Task: Create a due date automation trigger when advanced on, on the wednesday of the week before a card is due add dates starting in less than 1 working days at 11:00 AM.
Action: Mouse moved to (1245, 96)
Screenshot: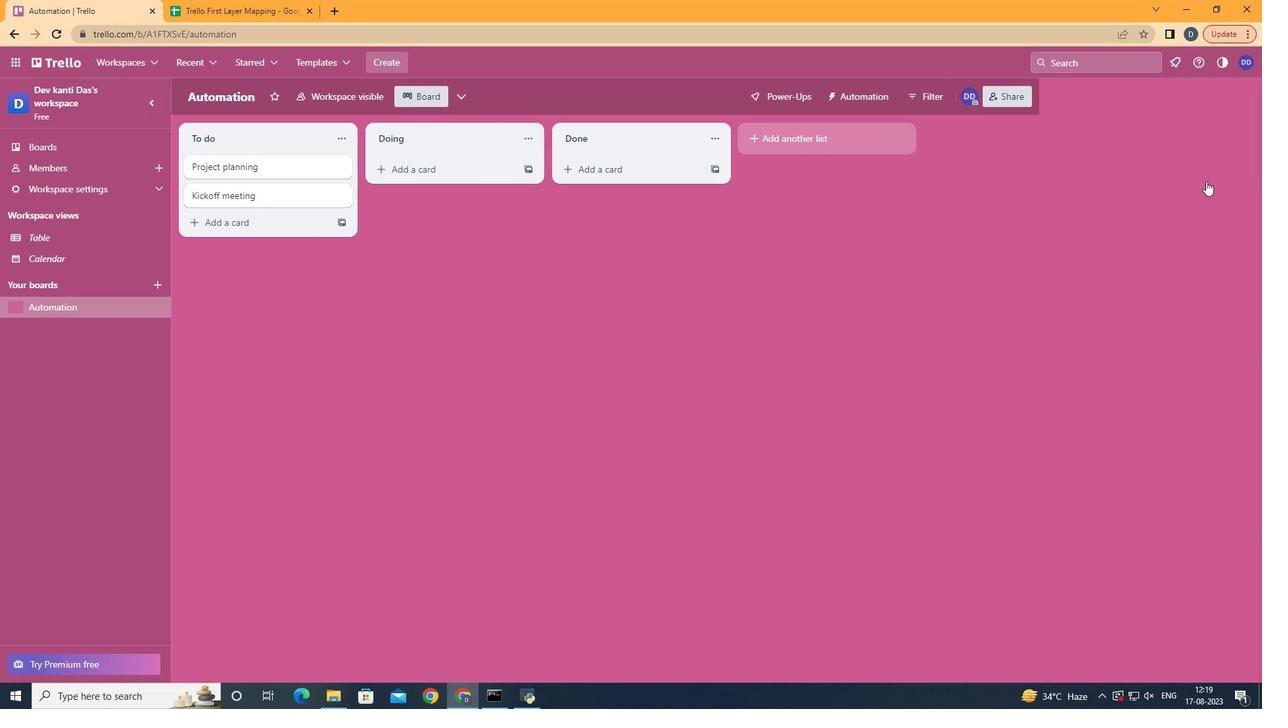 
Action: Mouse pressed left at (1245, 96)
Screenshot: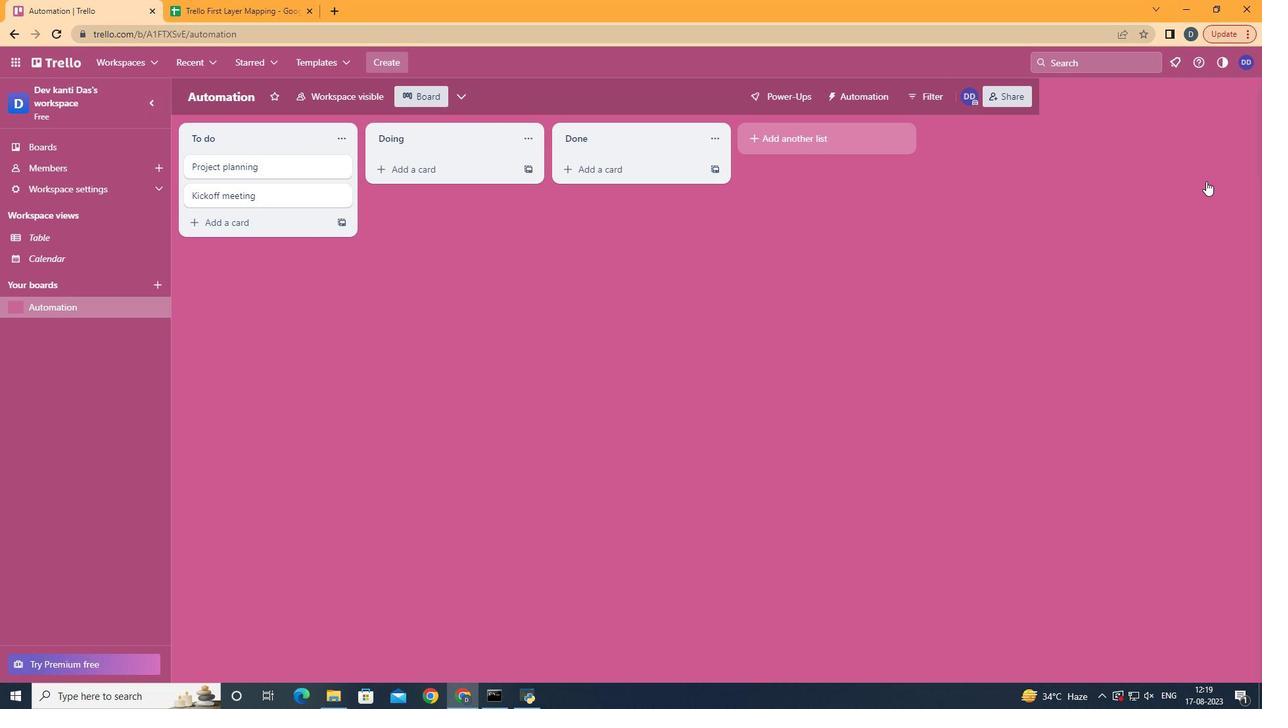 
Action: Mouse moved to (1150, 283)
Screenshot: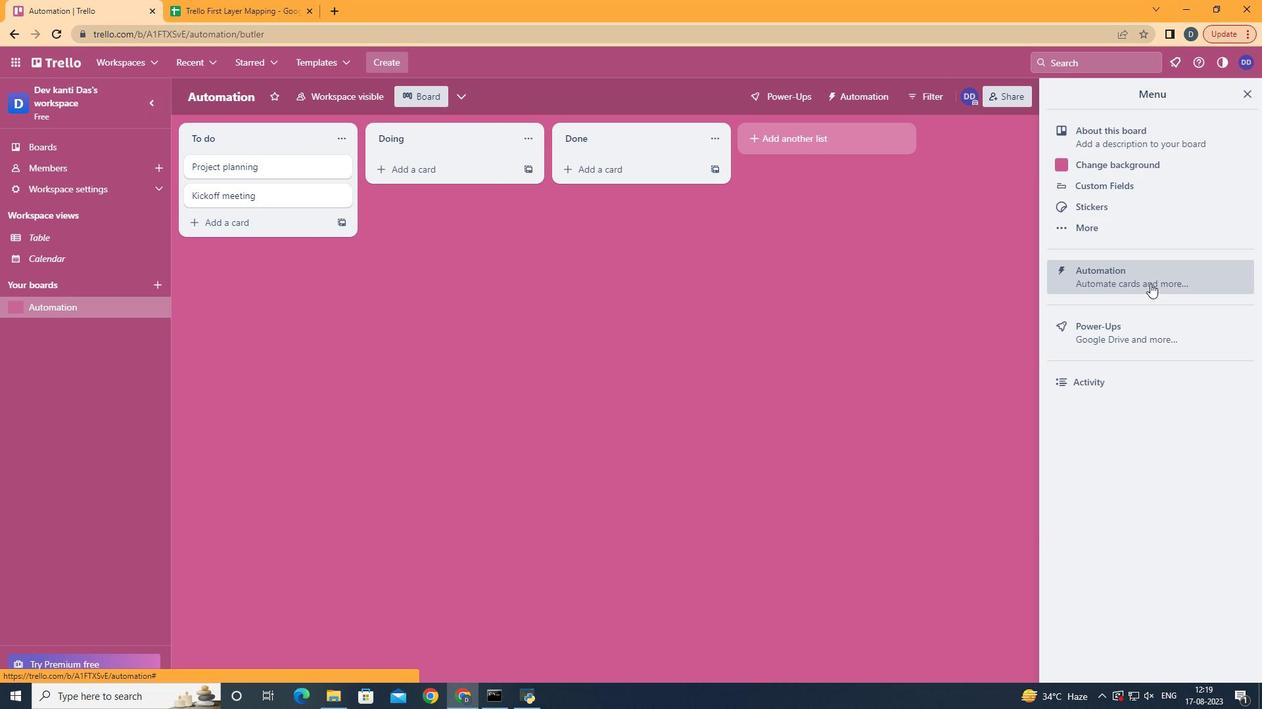 
Action: Mouse pressed left at (1150, 283)
Screenshot: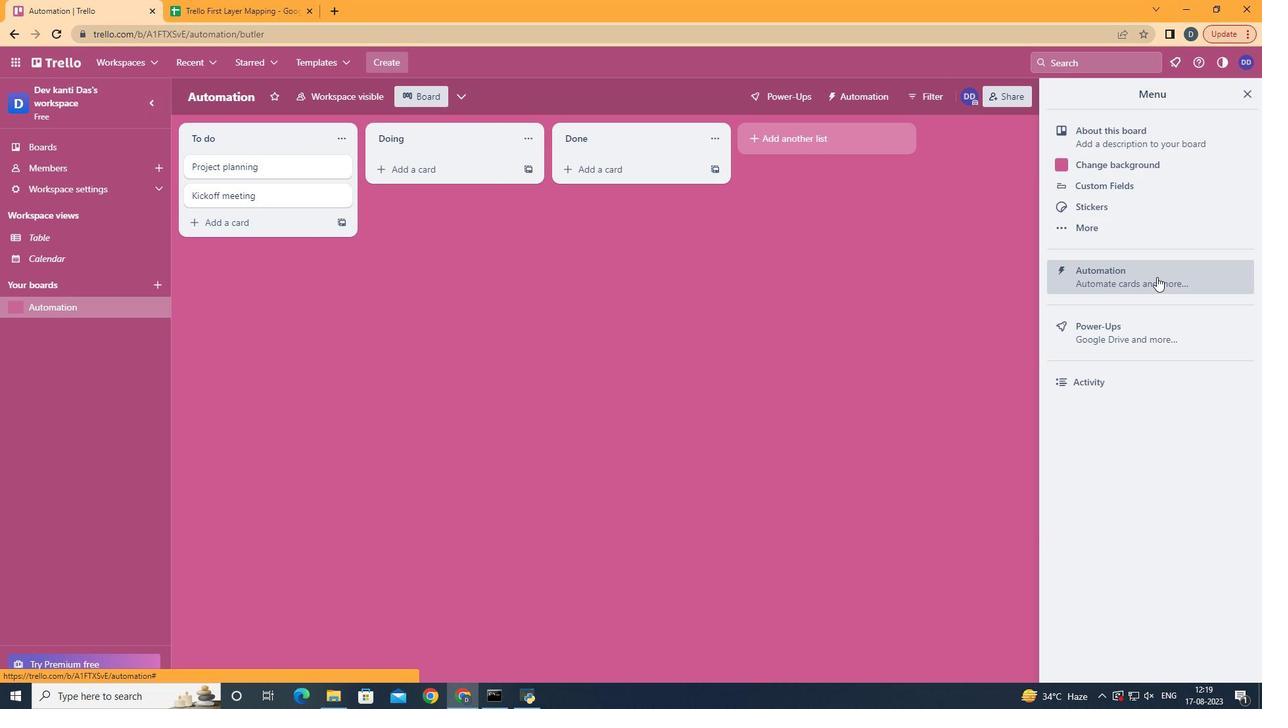 
Action: Mouse moved to (244, 257)
Screenshot: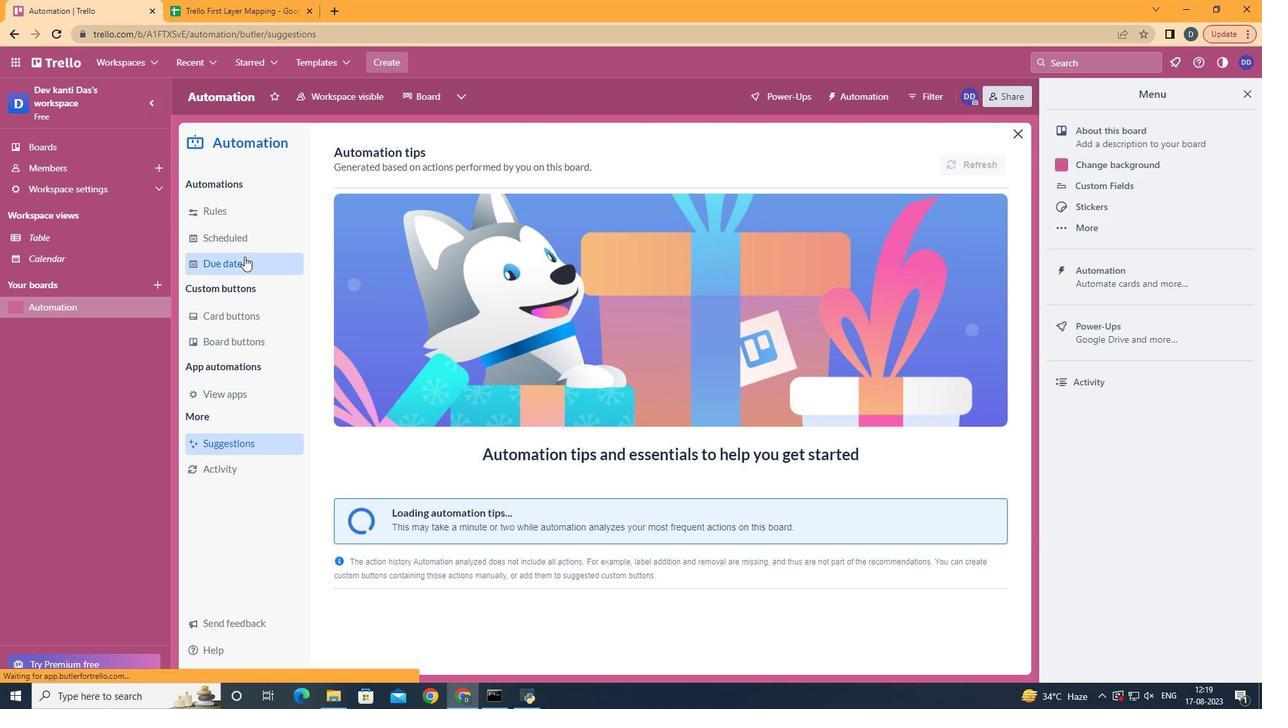 
Action: Mouse pressed left at (244, 257)
Screenshot: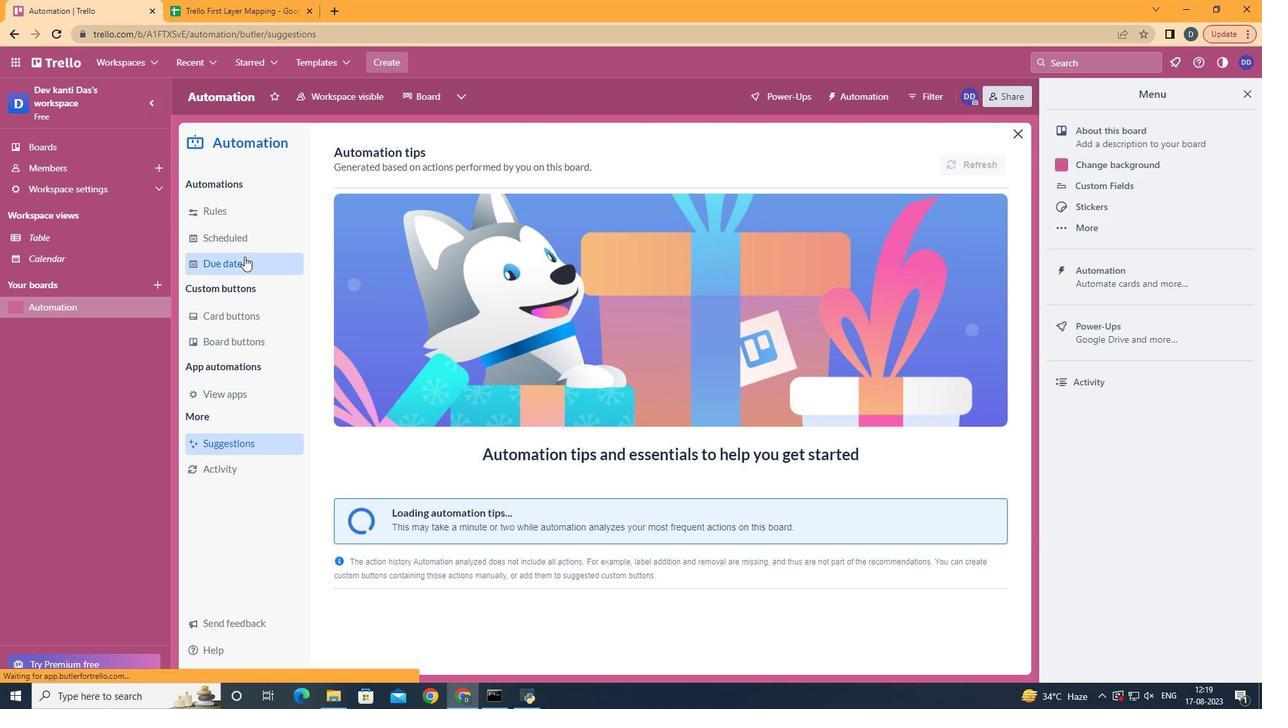 
Action: Mouse moved to (917, 153)
Screenshot: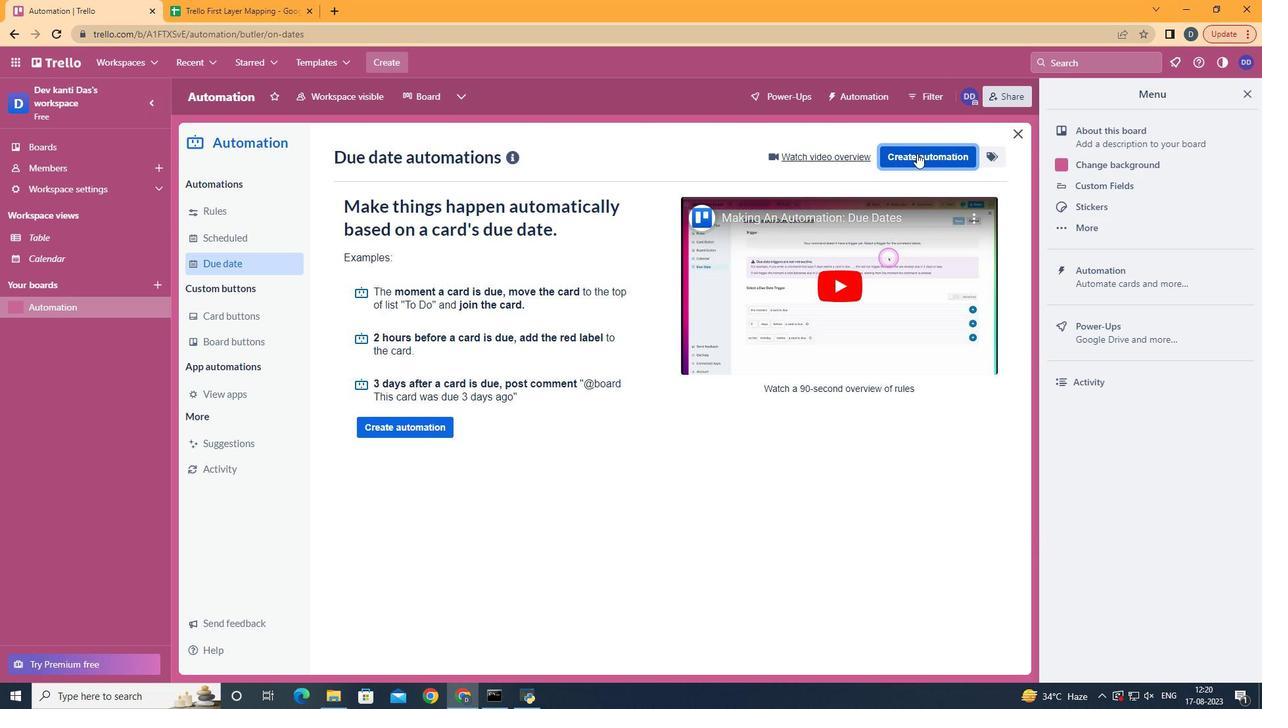 
Action: Mouse pressed left at (917, 153)
Screenshot: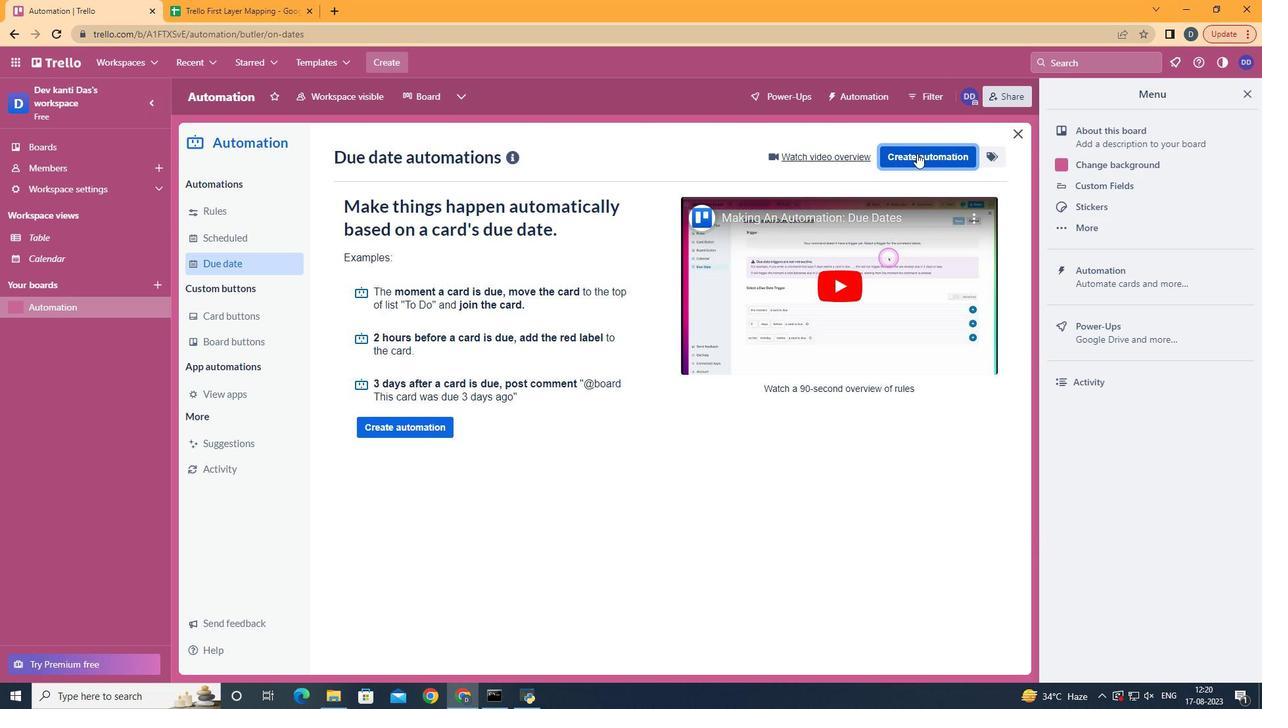
Action: Mouse moved to (716, 285)
Screenshot: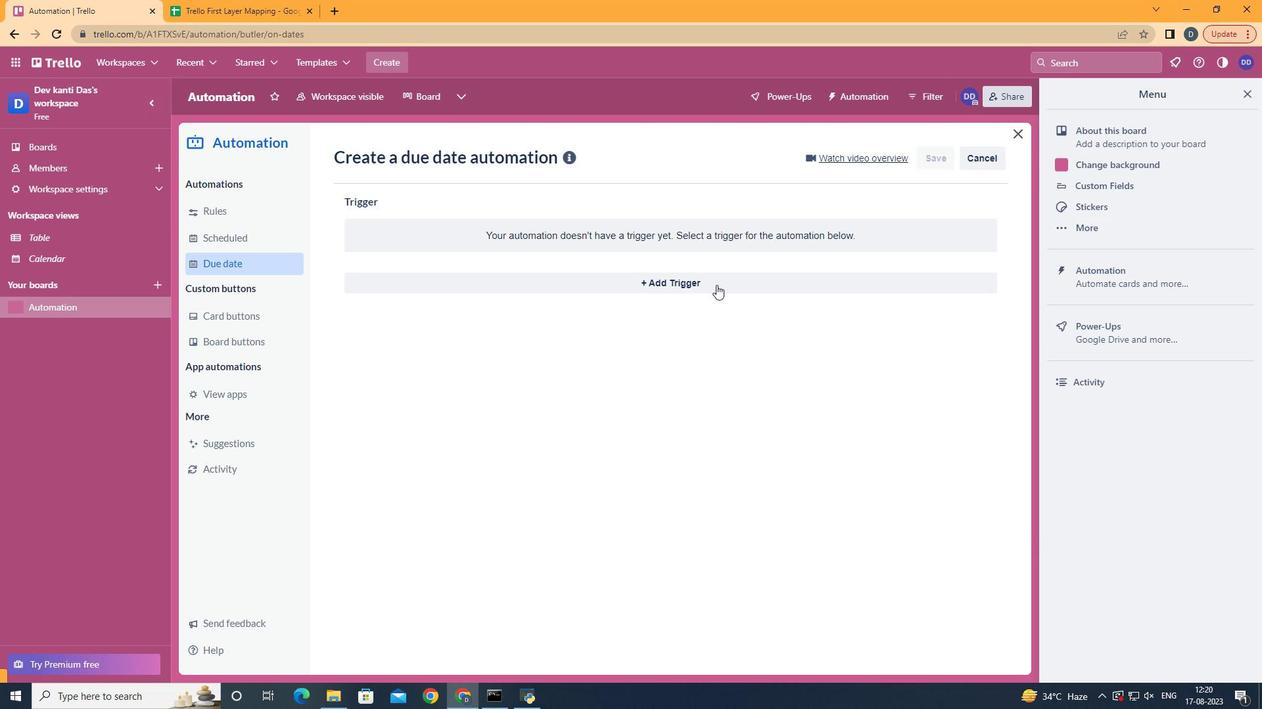 
Action: Mouse pressed left at (716, 285)
Screenshot: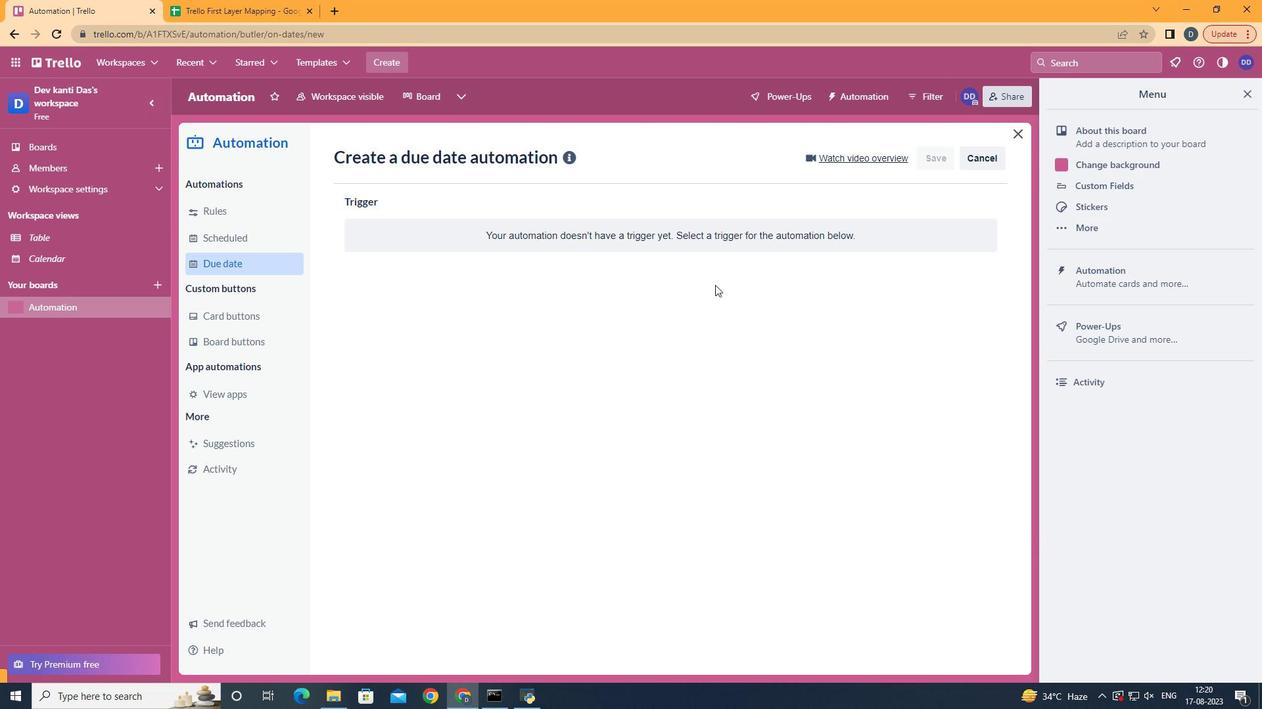 
Action: Mouse moved to (443, 402)
Screenshot: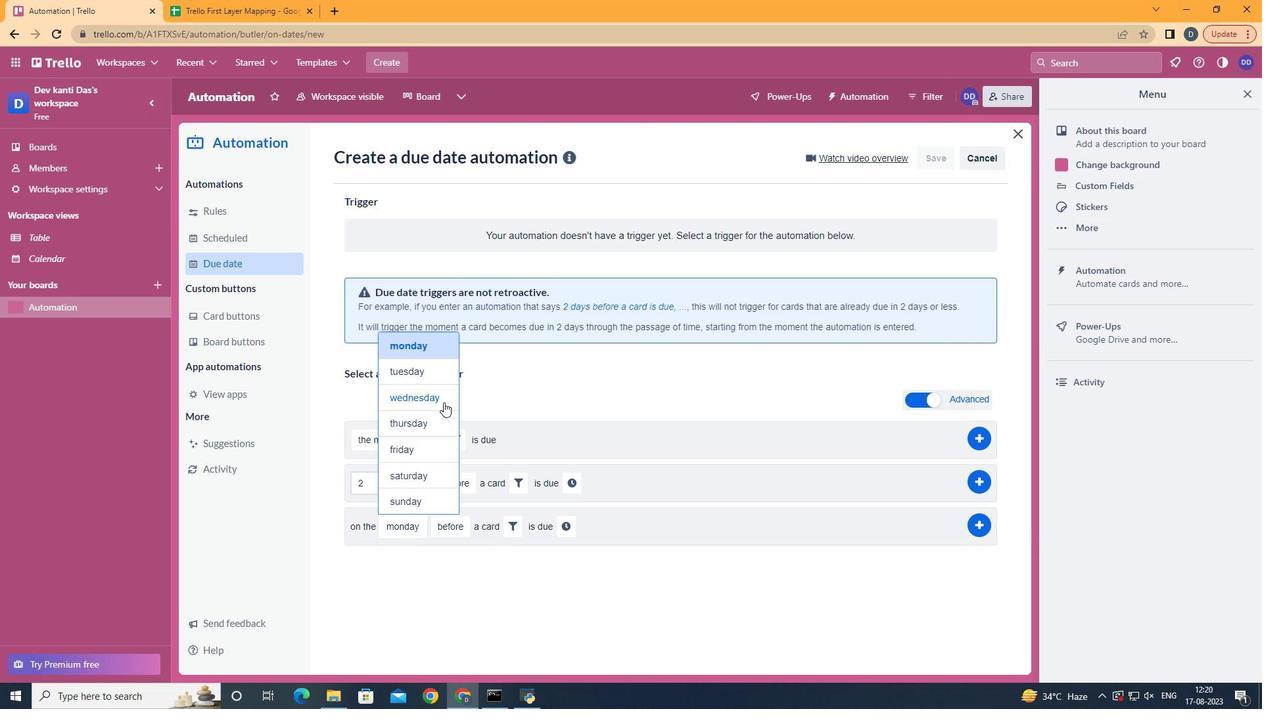
Action: Mouse pressed left at (443, 402)
Screenshot: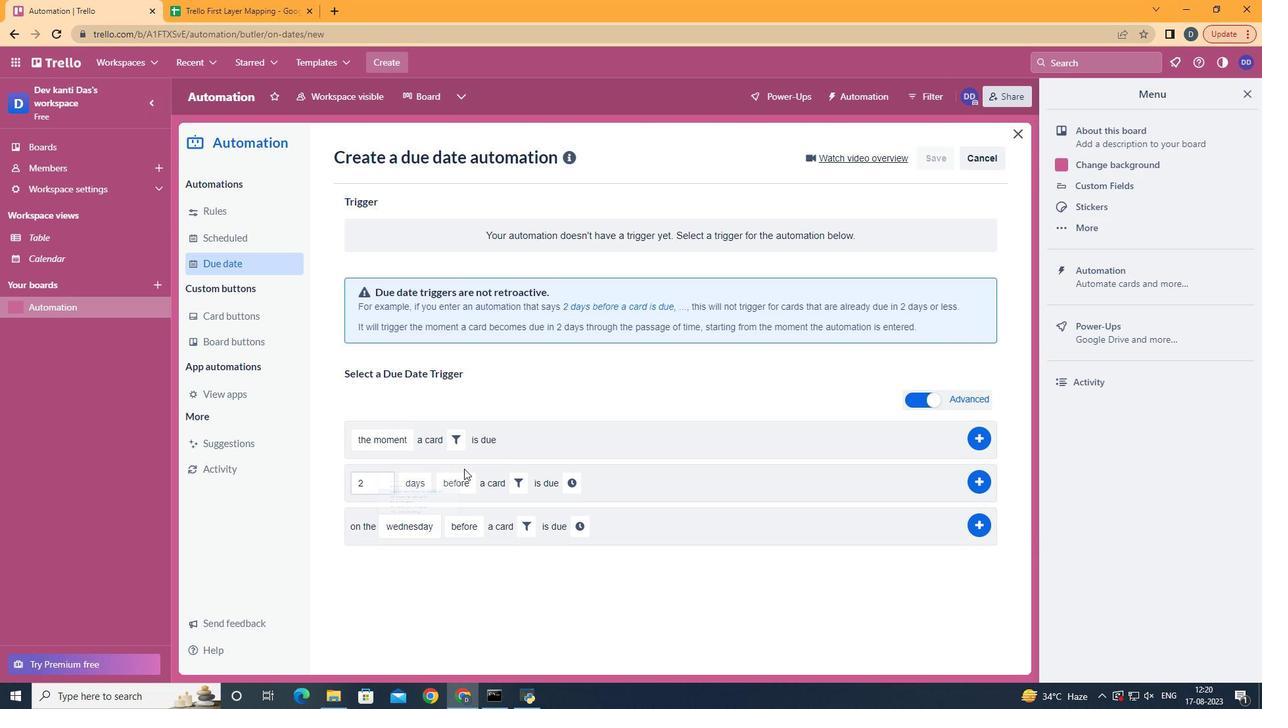 
Action: Mouse moved to (494, 632)
Screenshot: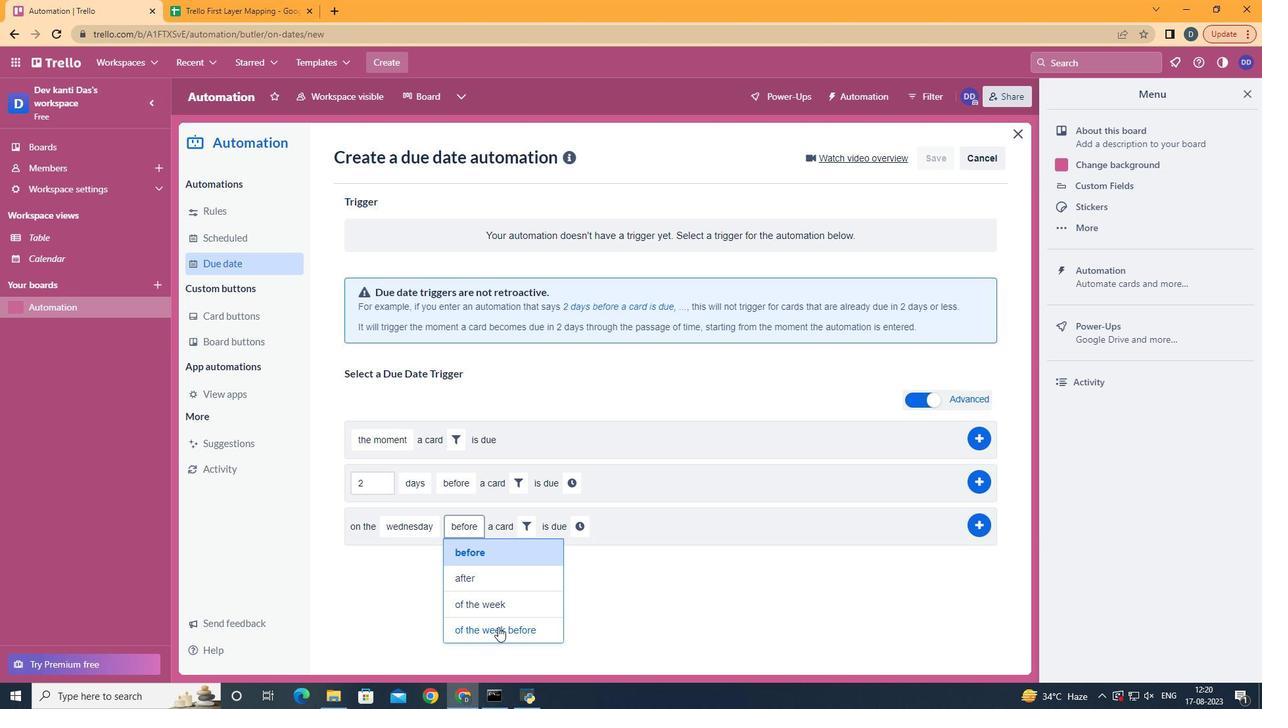 
Action: Mouse pressed left at (494, 632)
Screenshot: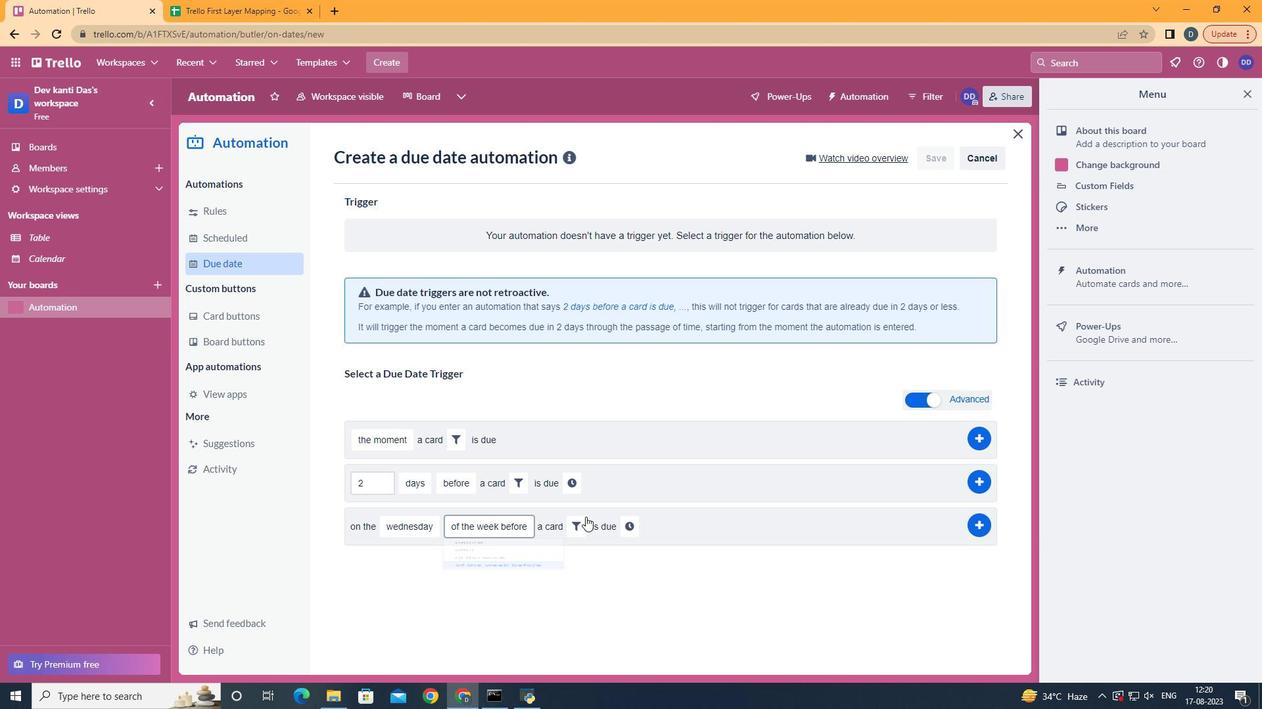 
Action: Mouse moved to (585, 514)
Screenshot: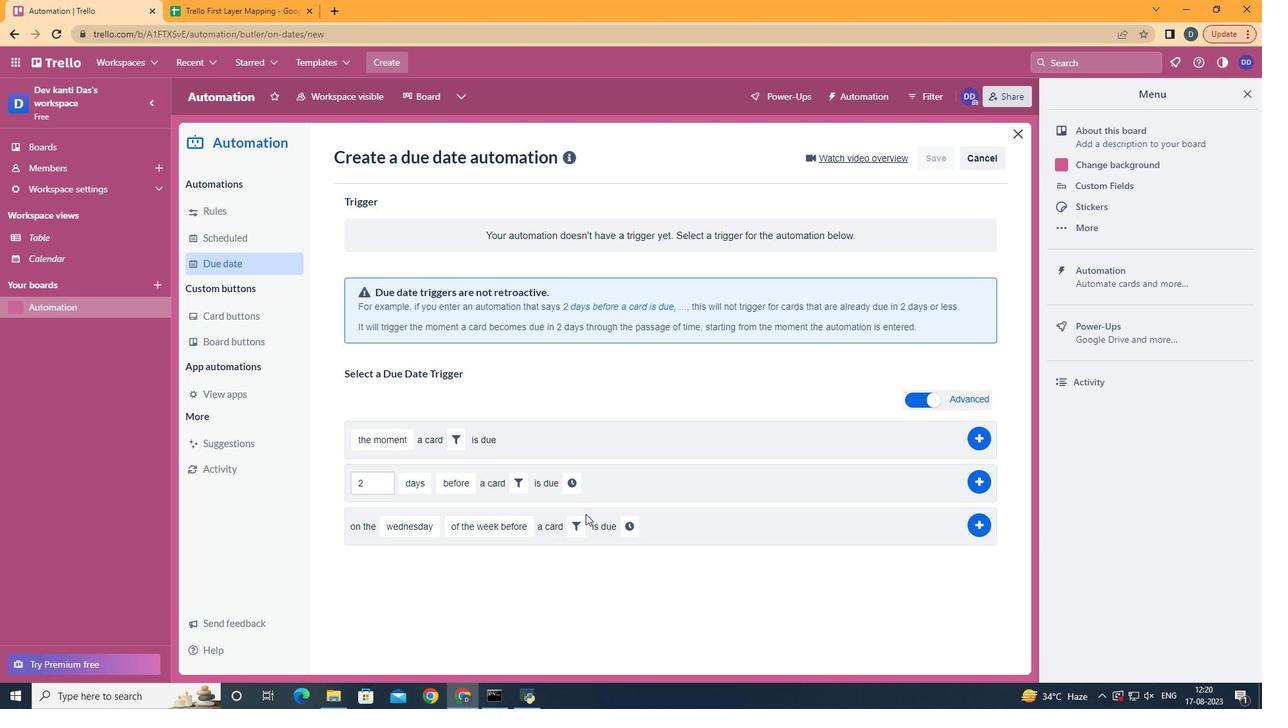 
Action: Mouse pressed left at (585, 514)
Screenshot: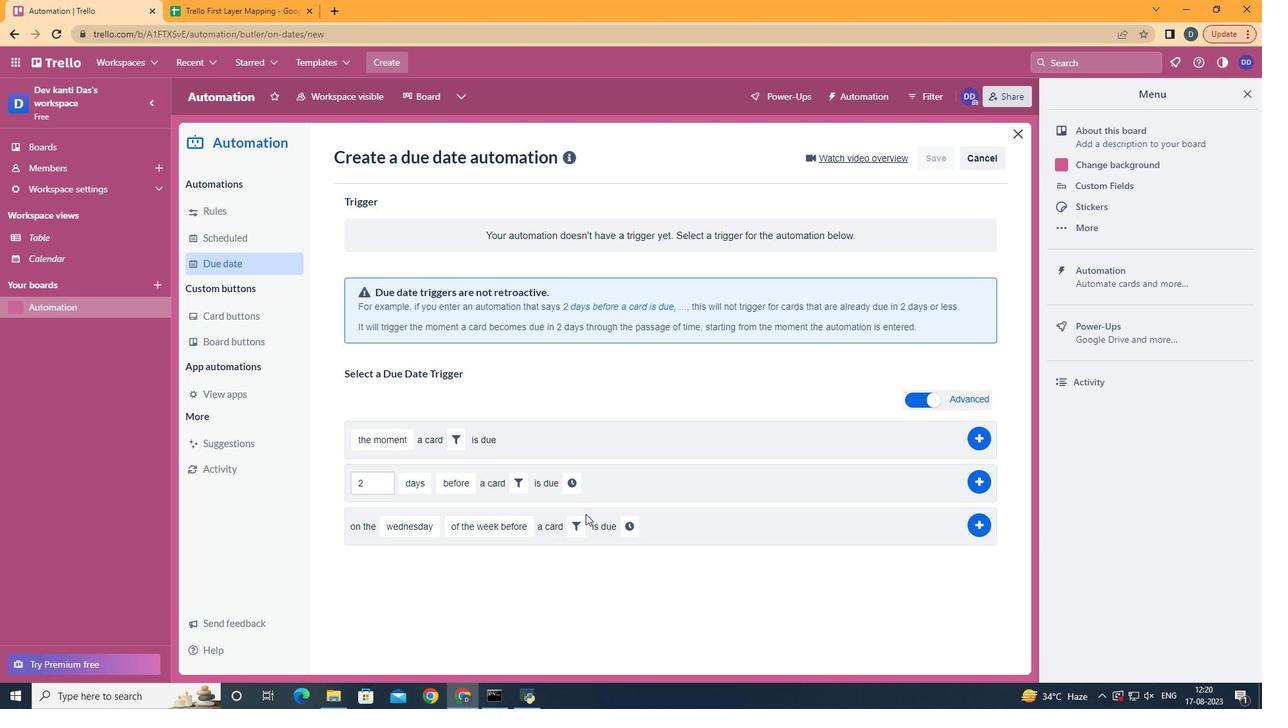 
Action: Mouse pressed left at (585, 514)
Screenshot: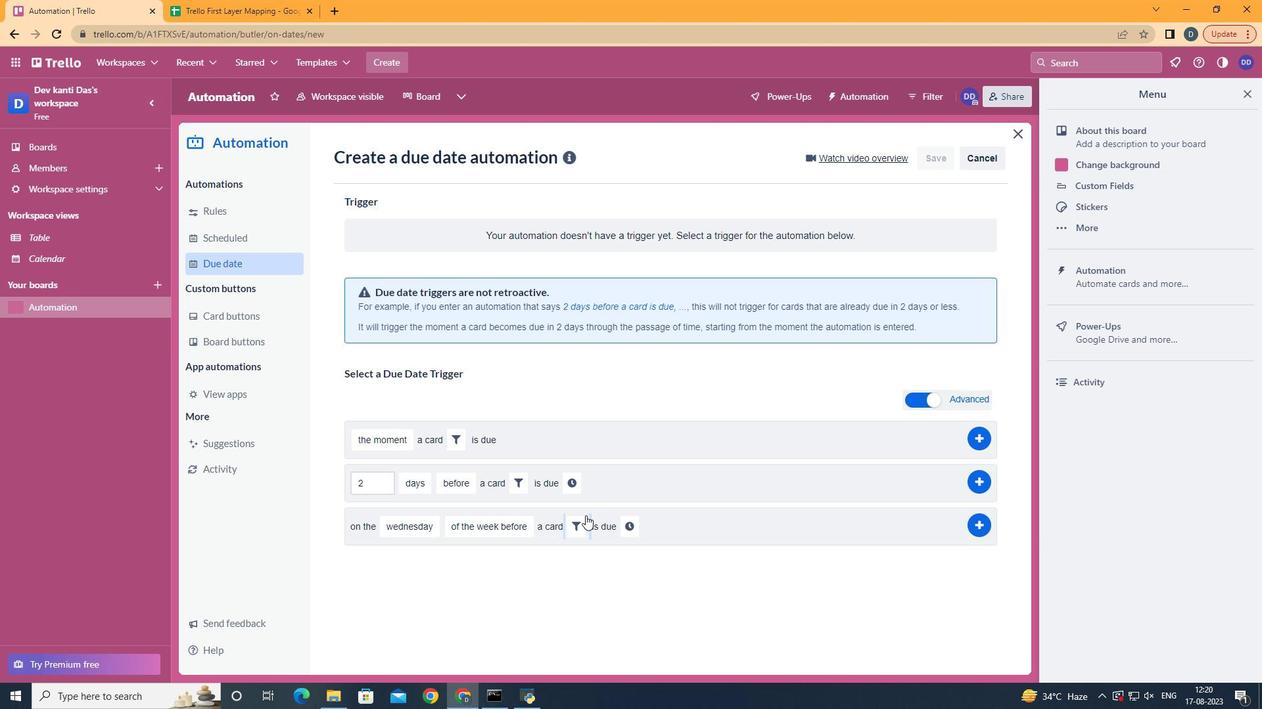 
Action: Mouse moved to (584, 518)
Screenshot: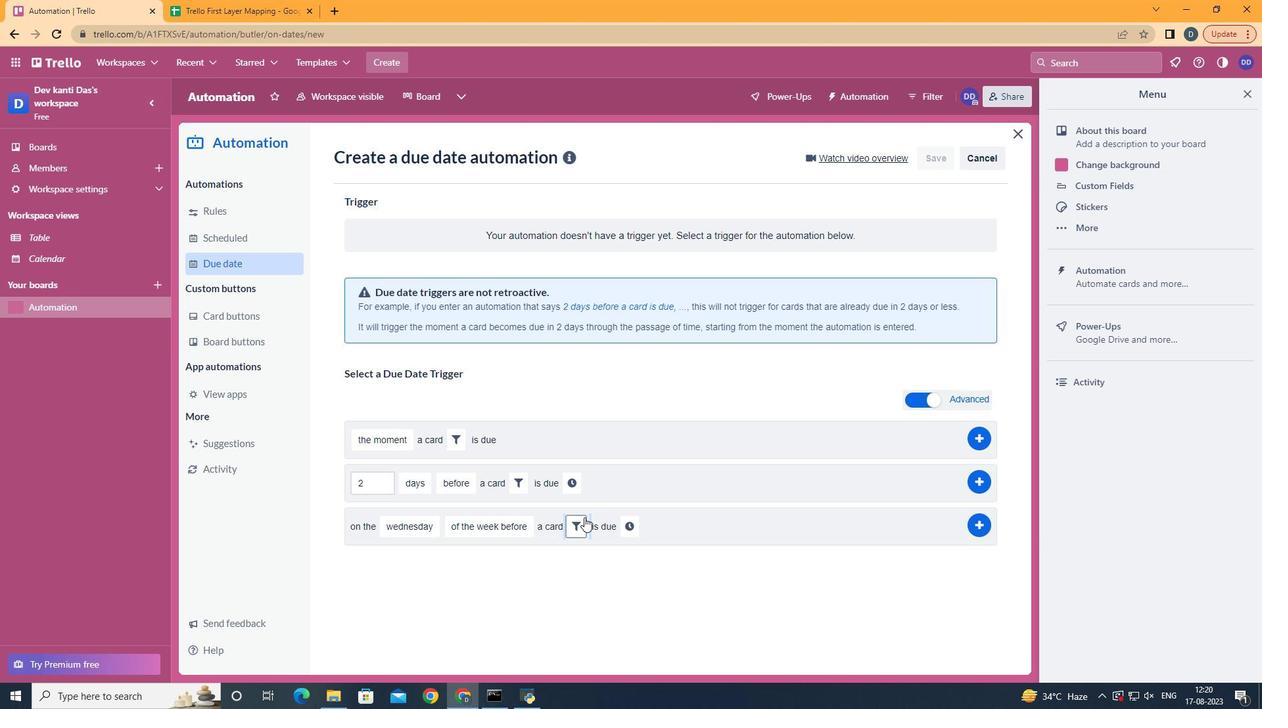 
Action: Mouse pressed left at (584, 518)
Screenshot: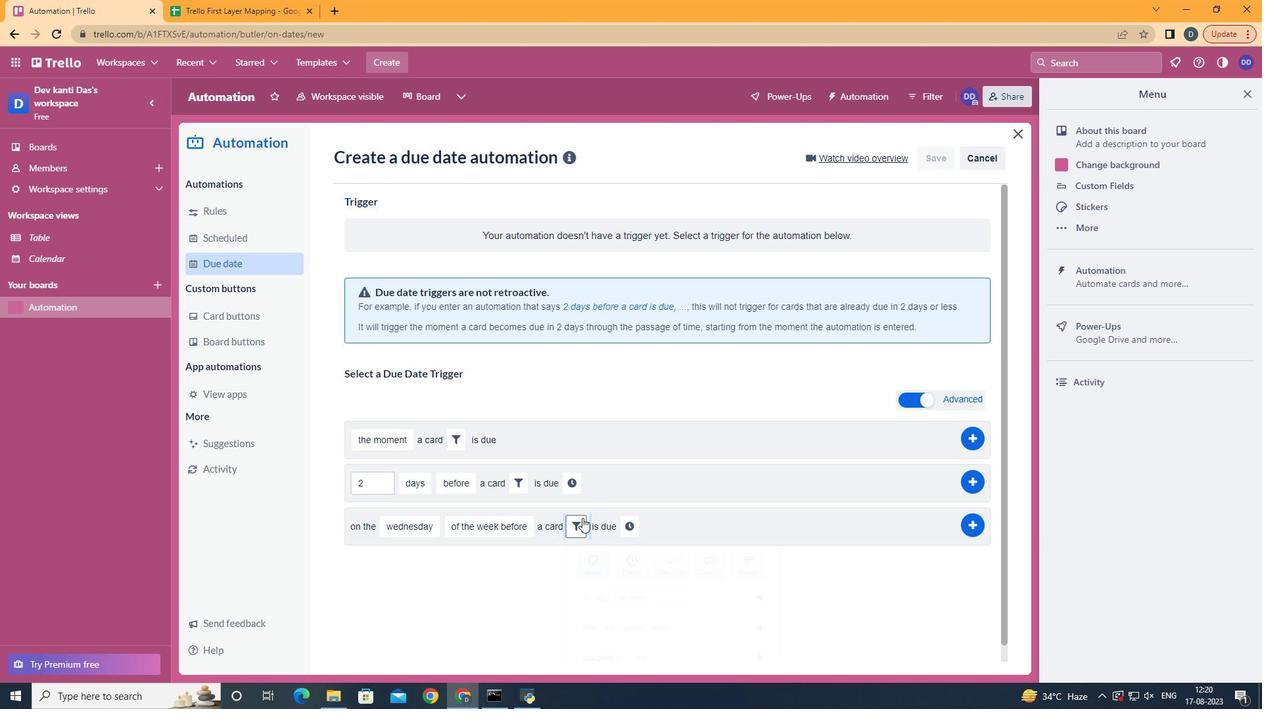 
Action: Mouse moved to (654, 566)
Screenshot: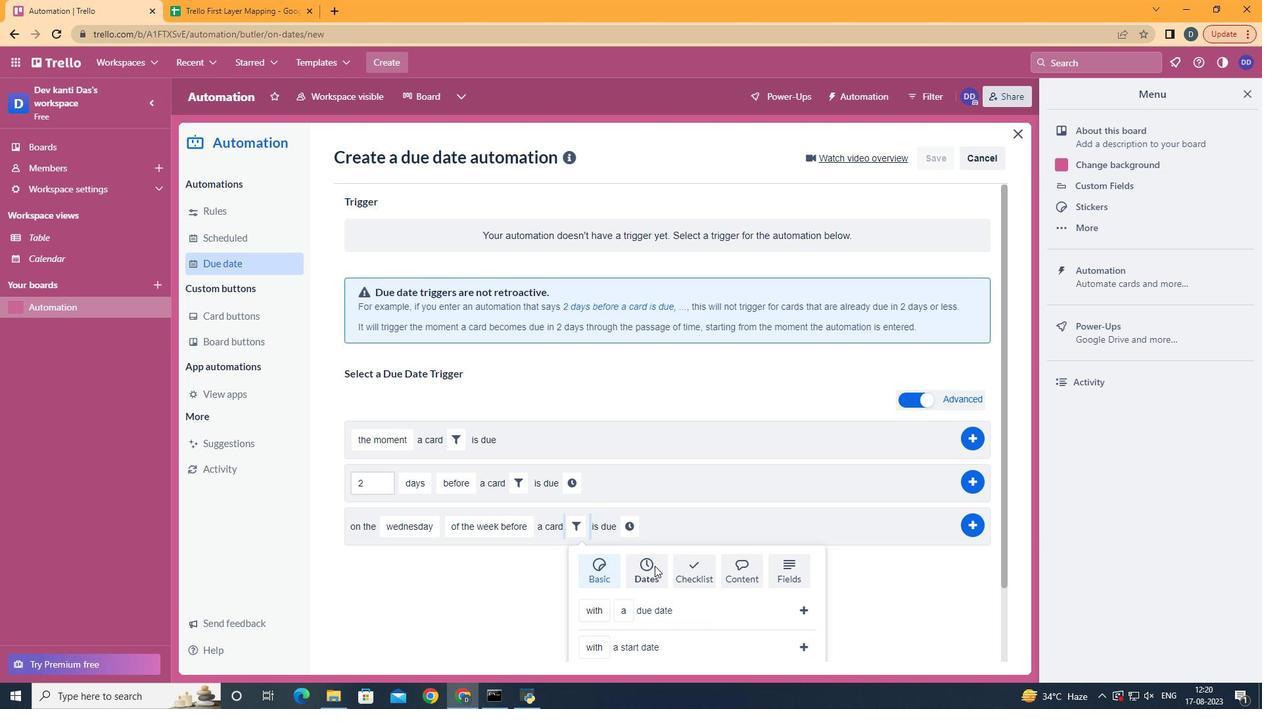 
Action: Mouse pressed left at (654, 566)
Screenshot: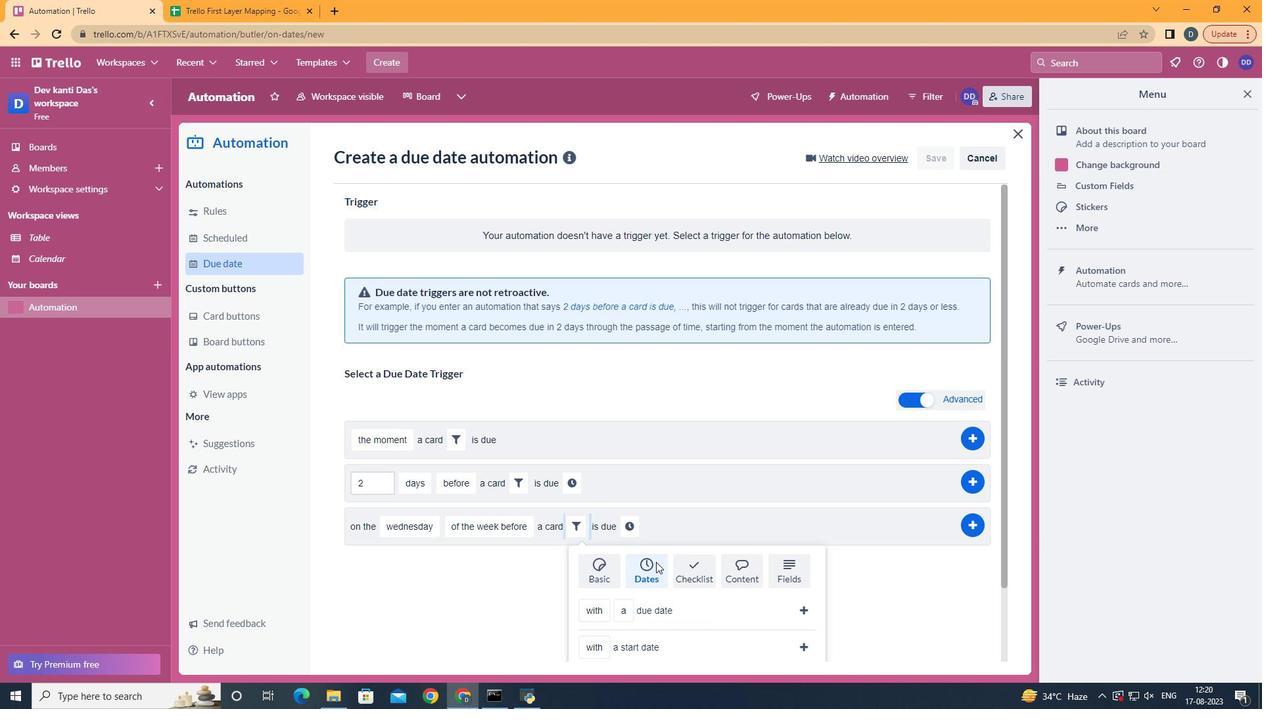 
Action: Mouse moved to (656, 562)
Screenshot: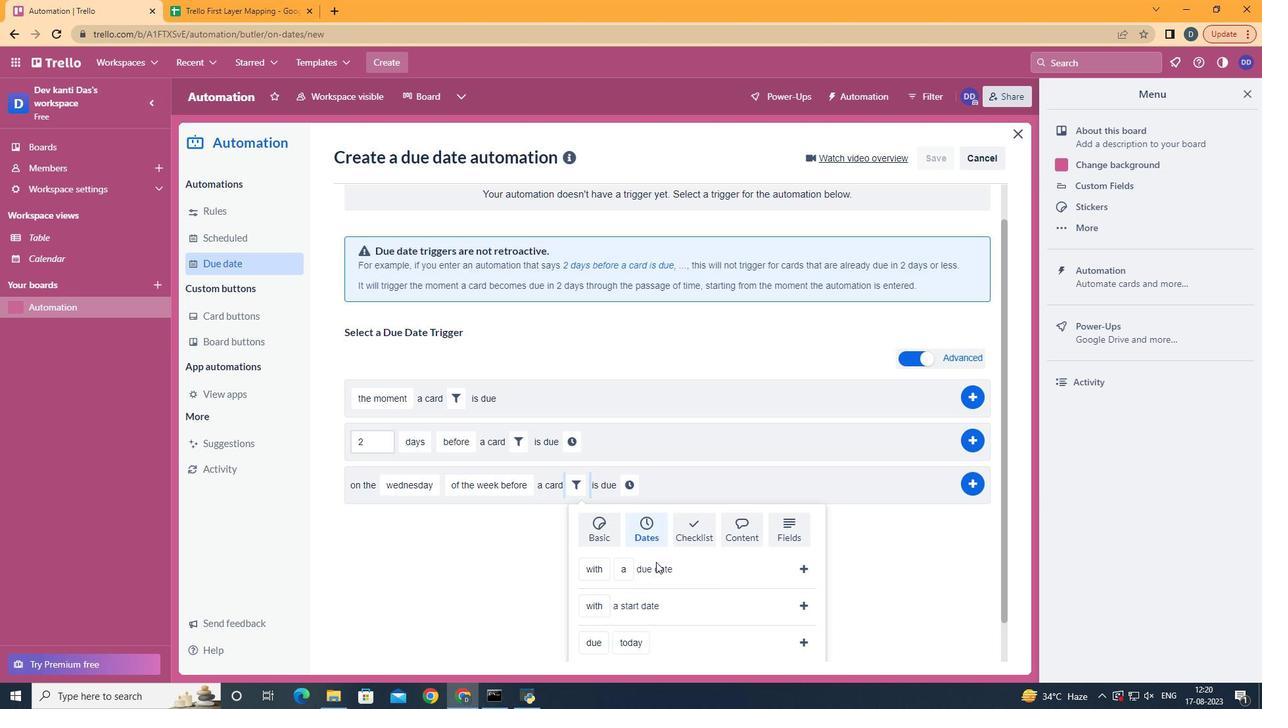 
Action: Mouse scrolled (656, 562) with delta (0, 0)
Screenshot: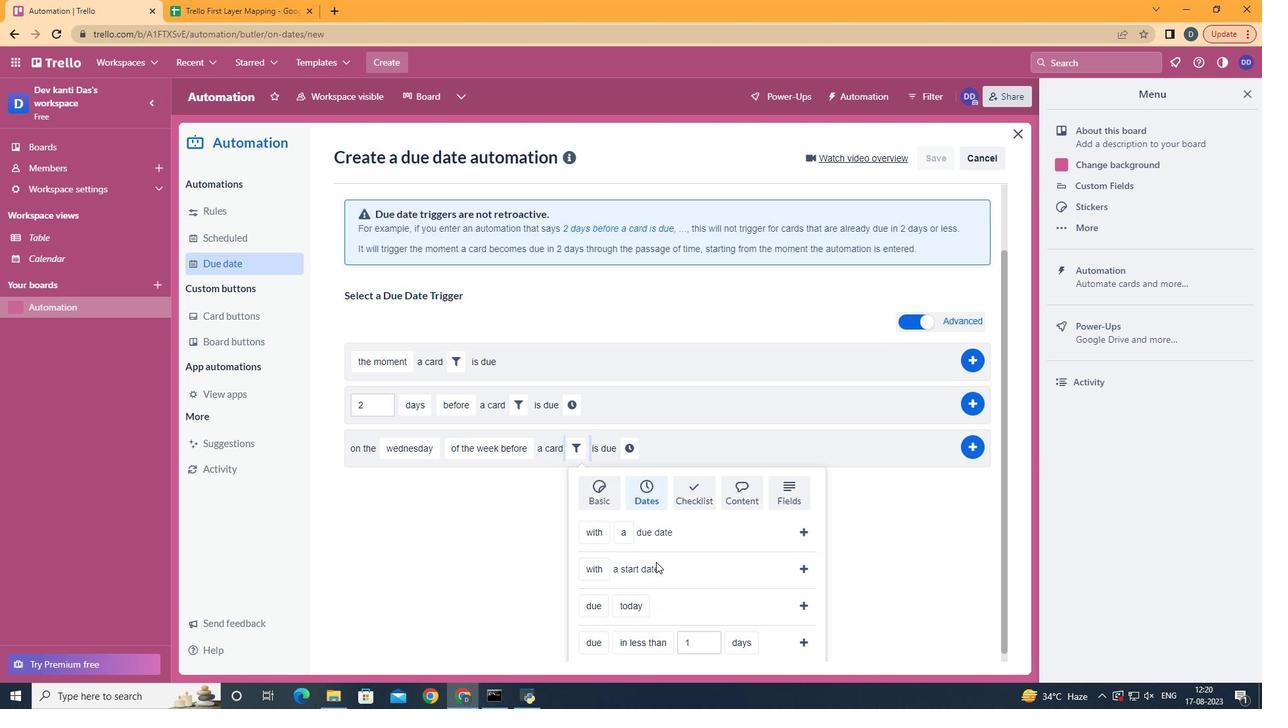 
Action: Mouse scrolled (656, 562) with delta (0, 0)
Screenshot: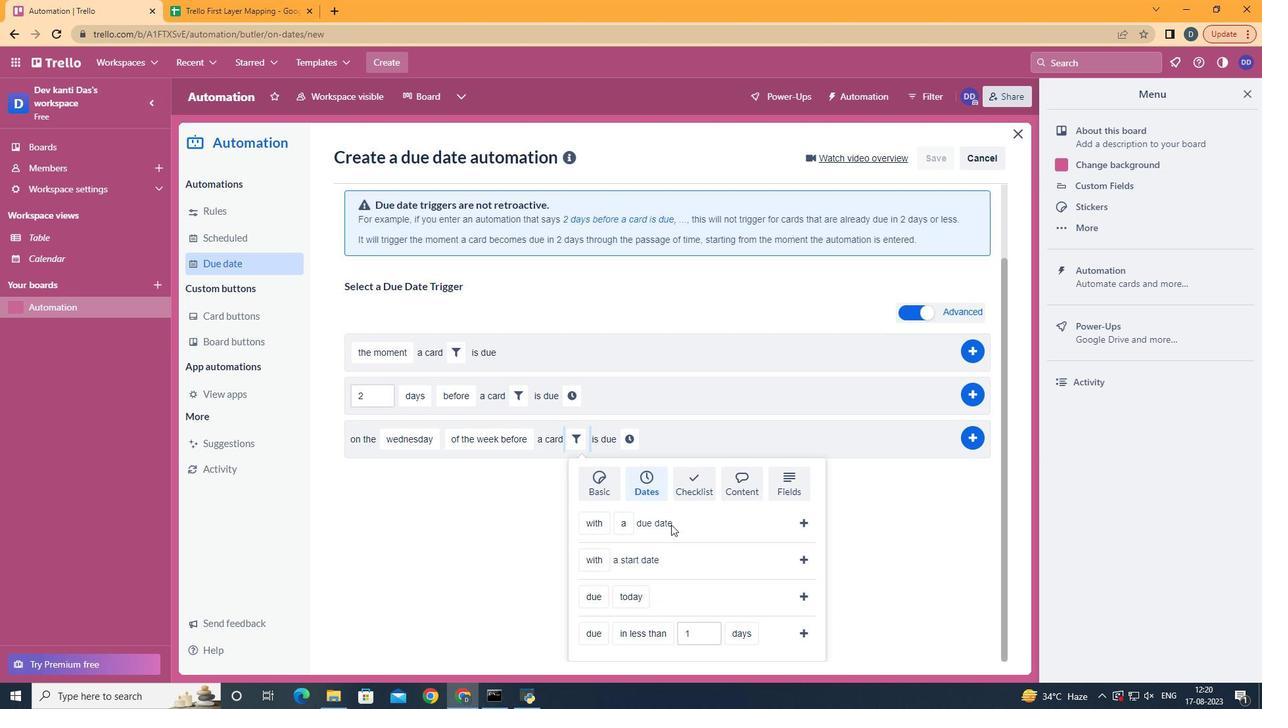 
Action: Mouse scrolled (656, 562) with delta (0, 0)
Screenshot: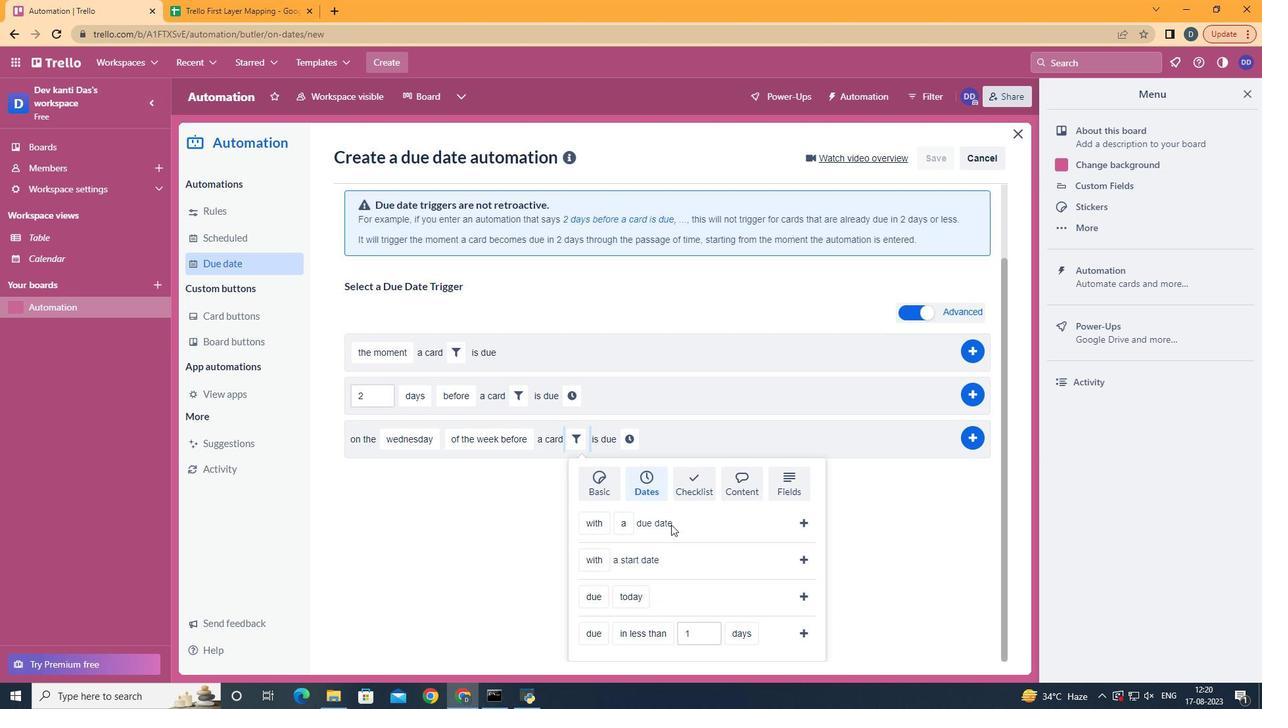 
Action: Mouse scrolled (656, 562) with delta (0, 0)
Screenshot: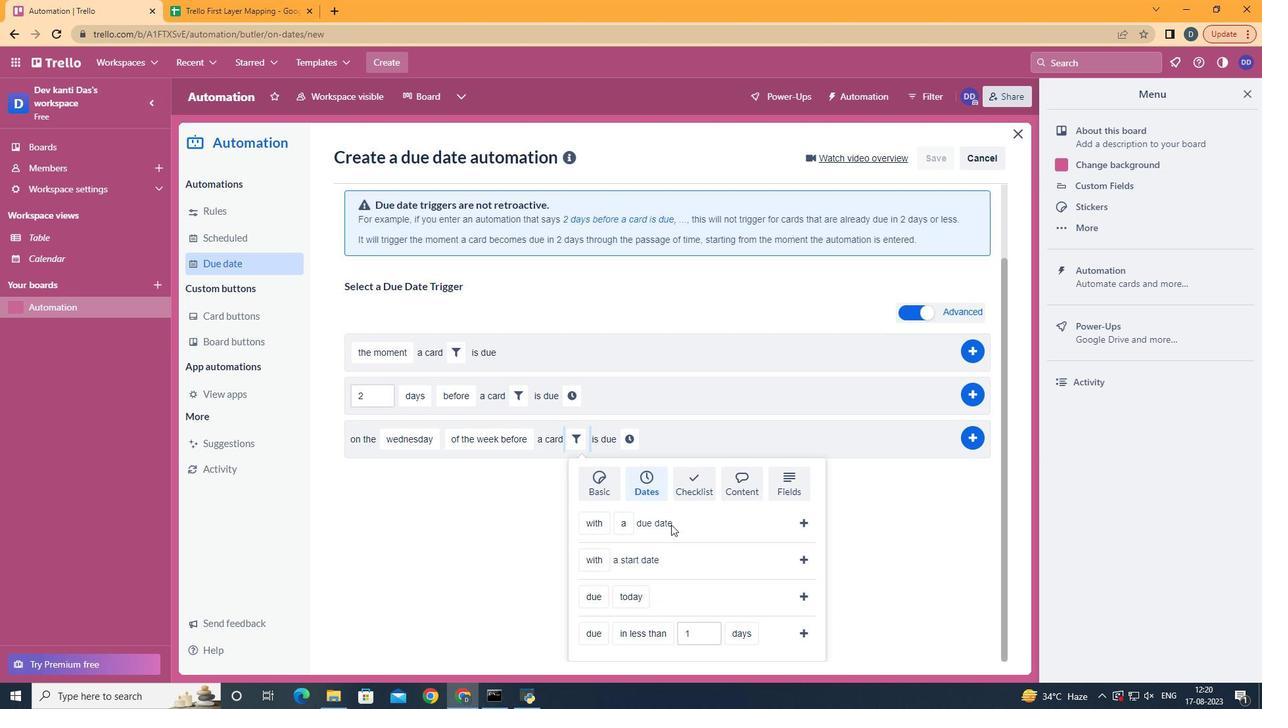 
Action: Mouse scrolled (656, 562) with delta (0, 0)
Screenshot: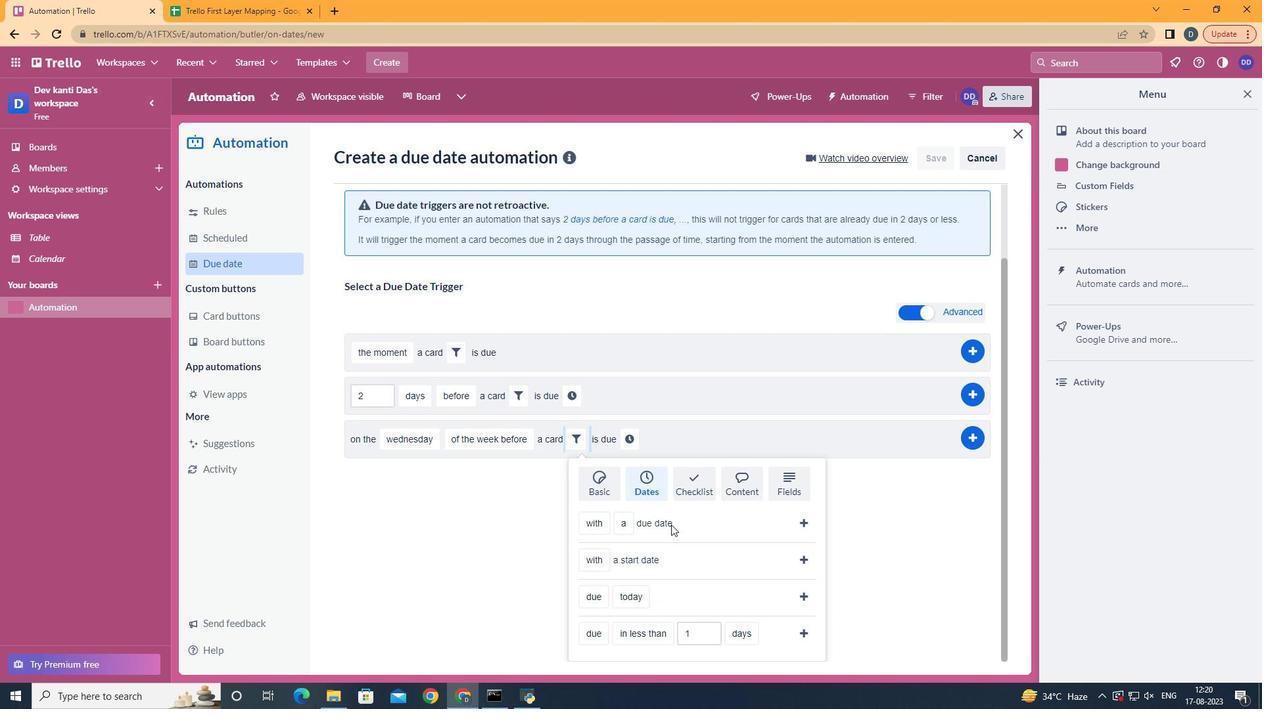 
Action: Mouse scrolled (656, 562) with delta (0, 0)
Screenshot: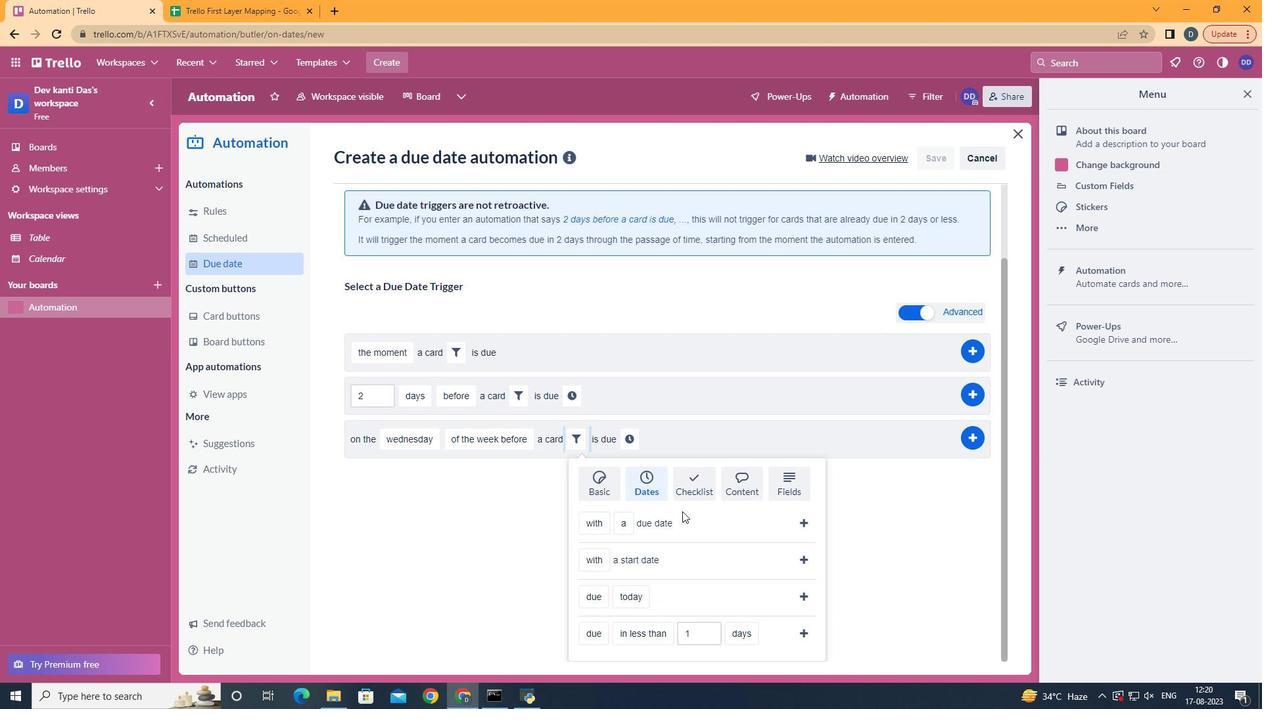 
Action: Mouse moved to (602, 610)
Screenshot: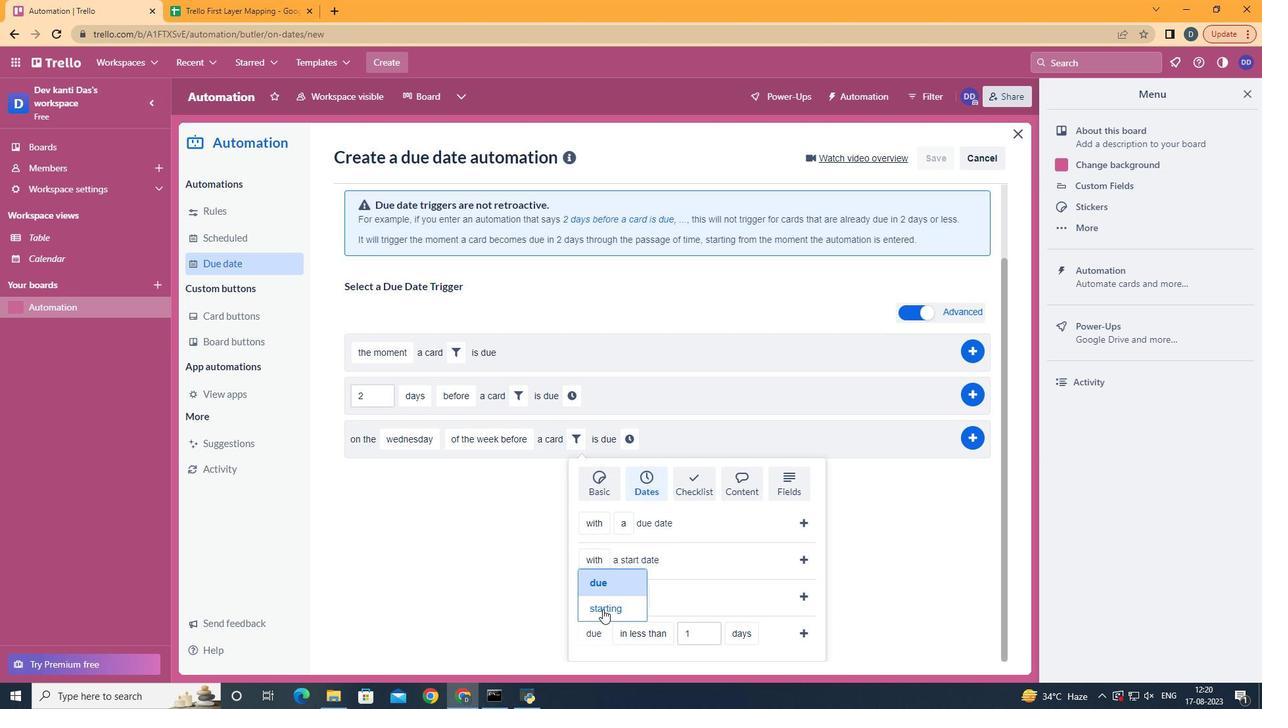 
Action: Mouse pressed left at (602, 610)
Screenshot: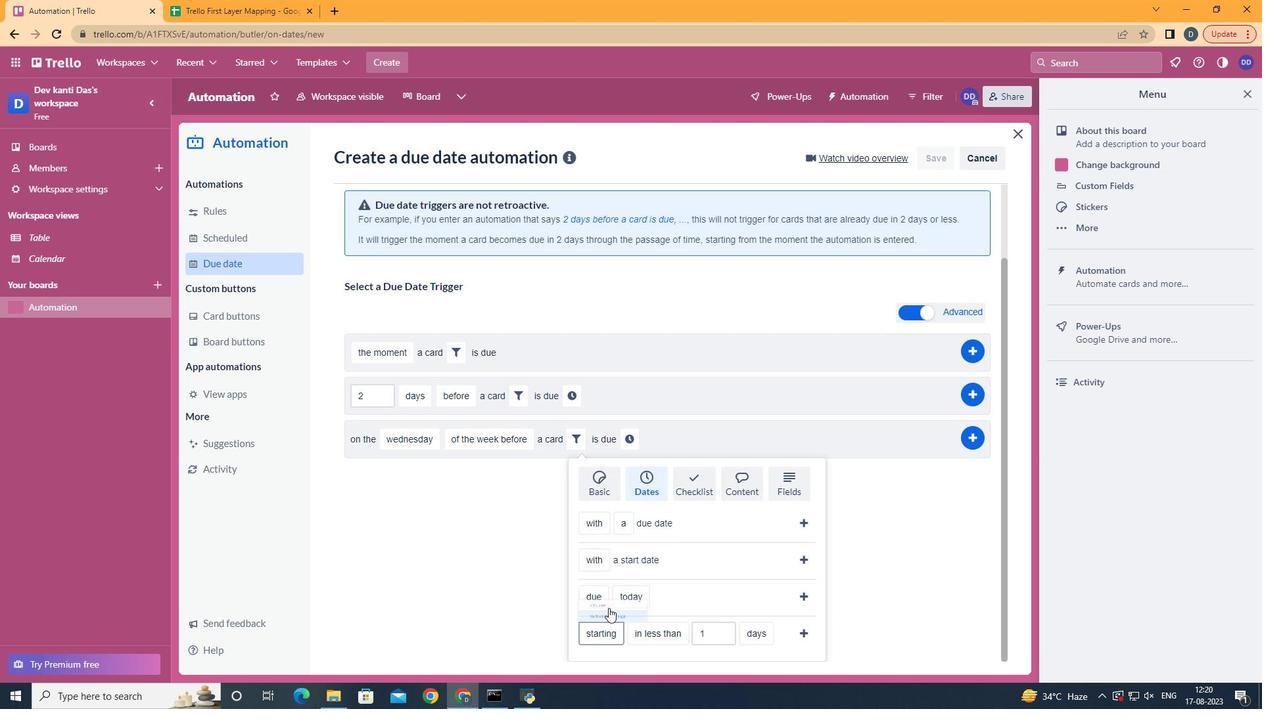 
Action: Mouse moved to (773, 616)
Screenshot: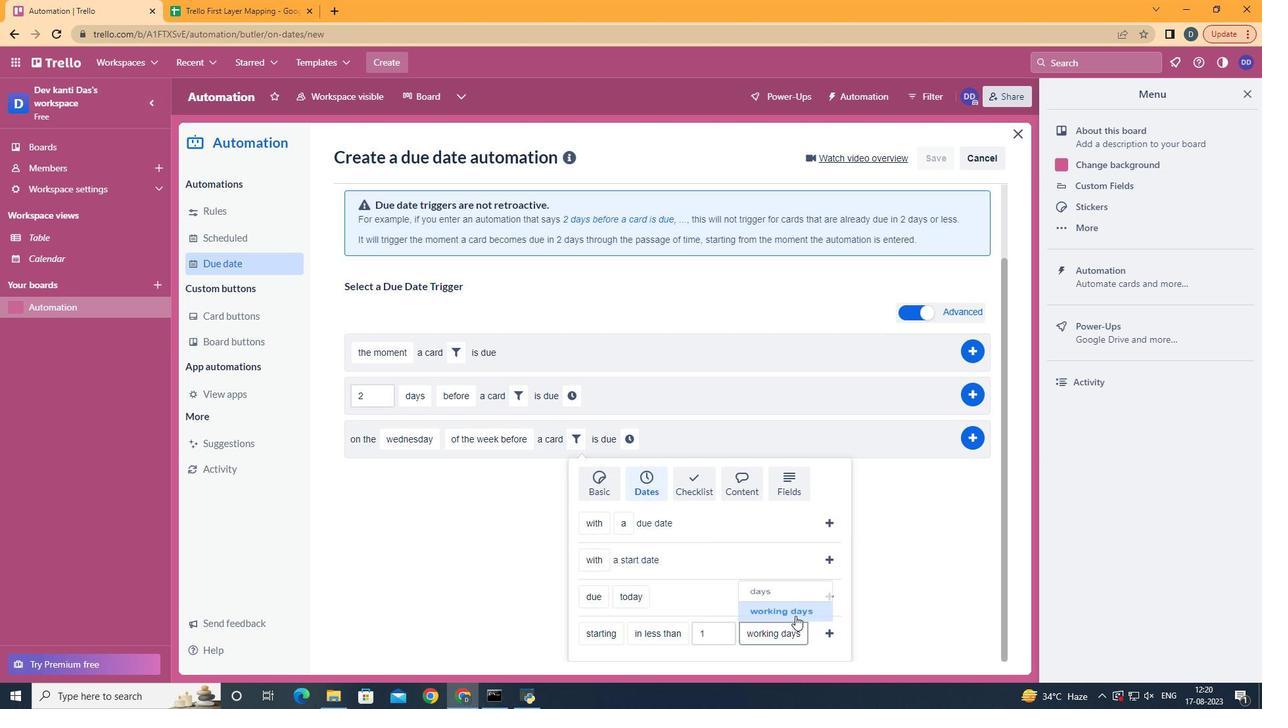 
Action: Mouse pressed left at (773, 616)
Screenshot: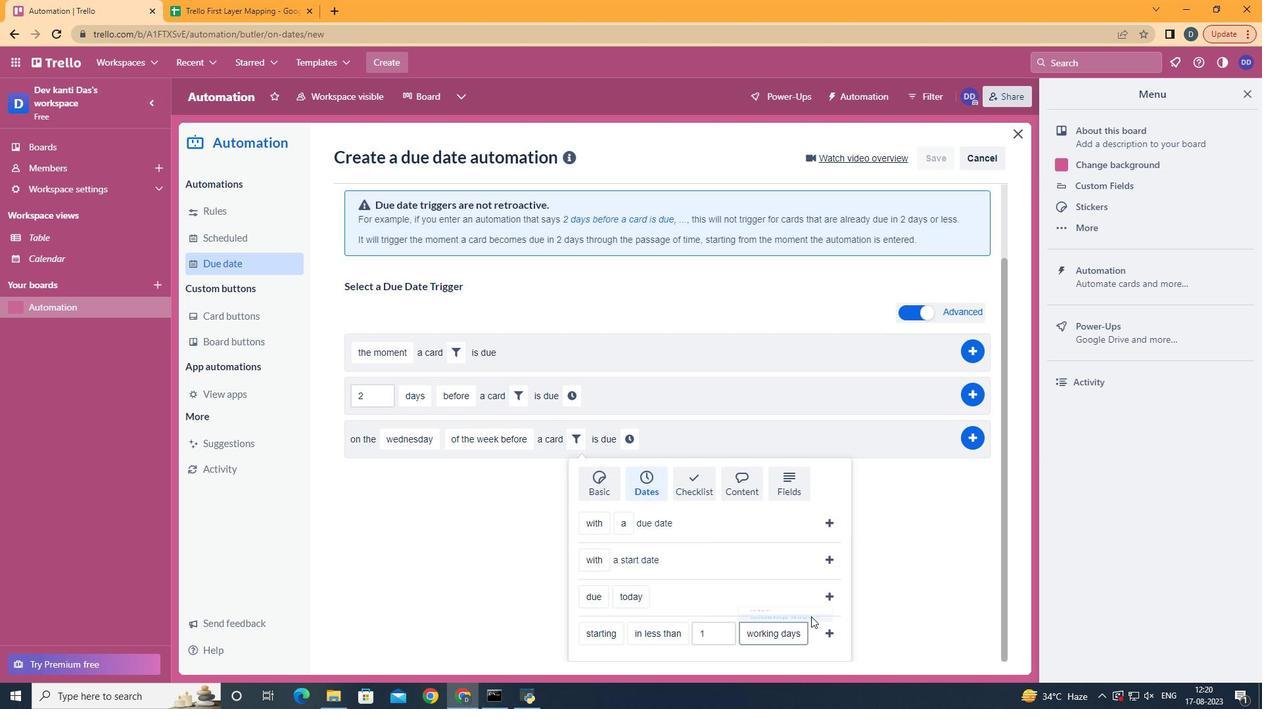 
Action: Mouse moved to (836, 631)
Screenshot: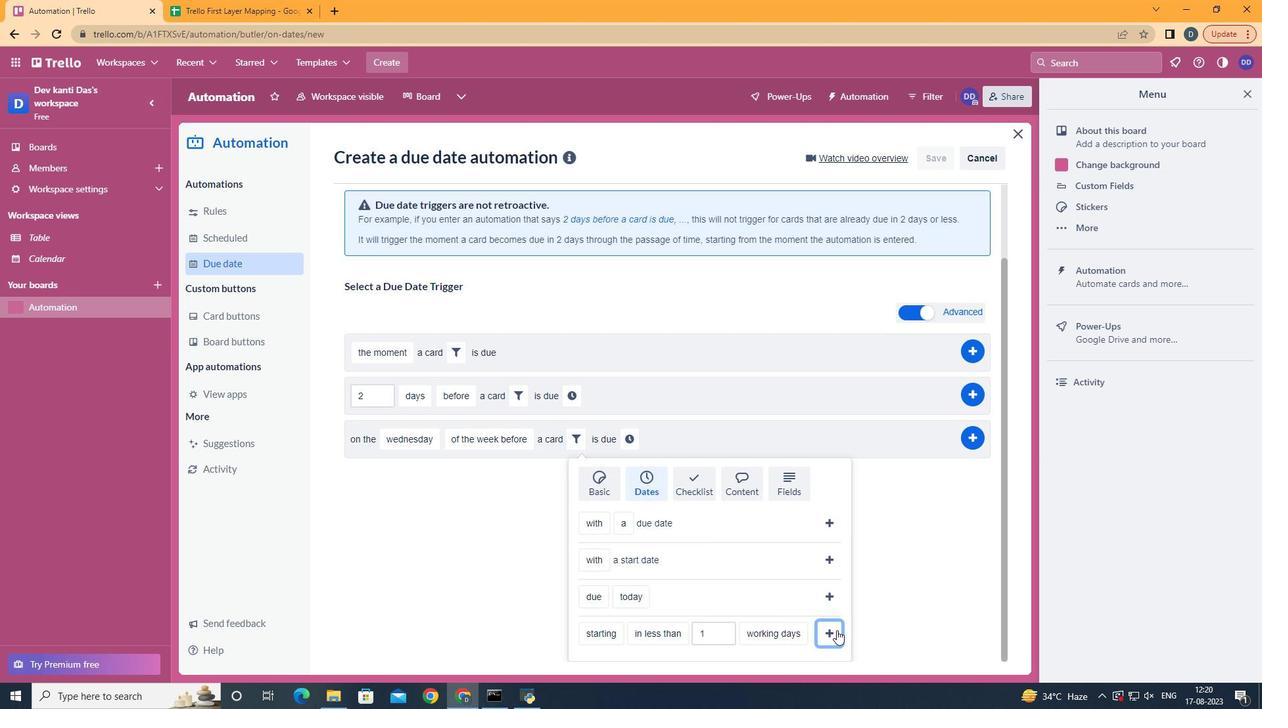 
Action: Mouse pressed left at (836, 631)
Screenshot: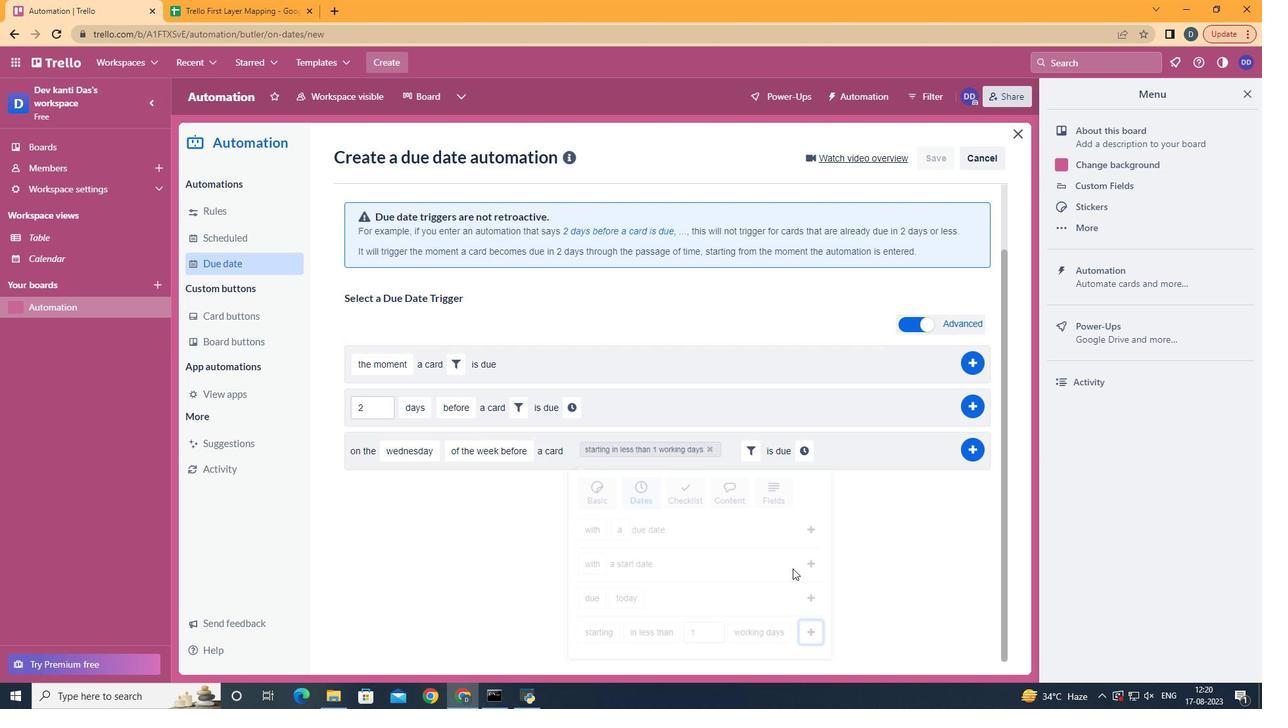 
Action: Mouse moved to (805, 523)
Screenshot: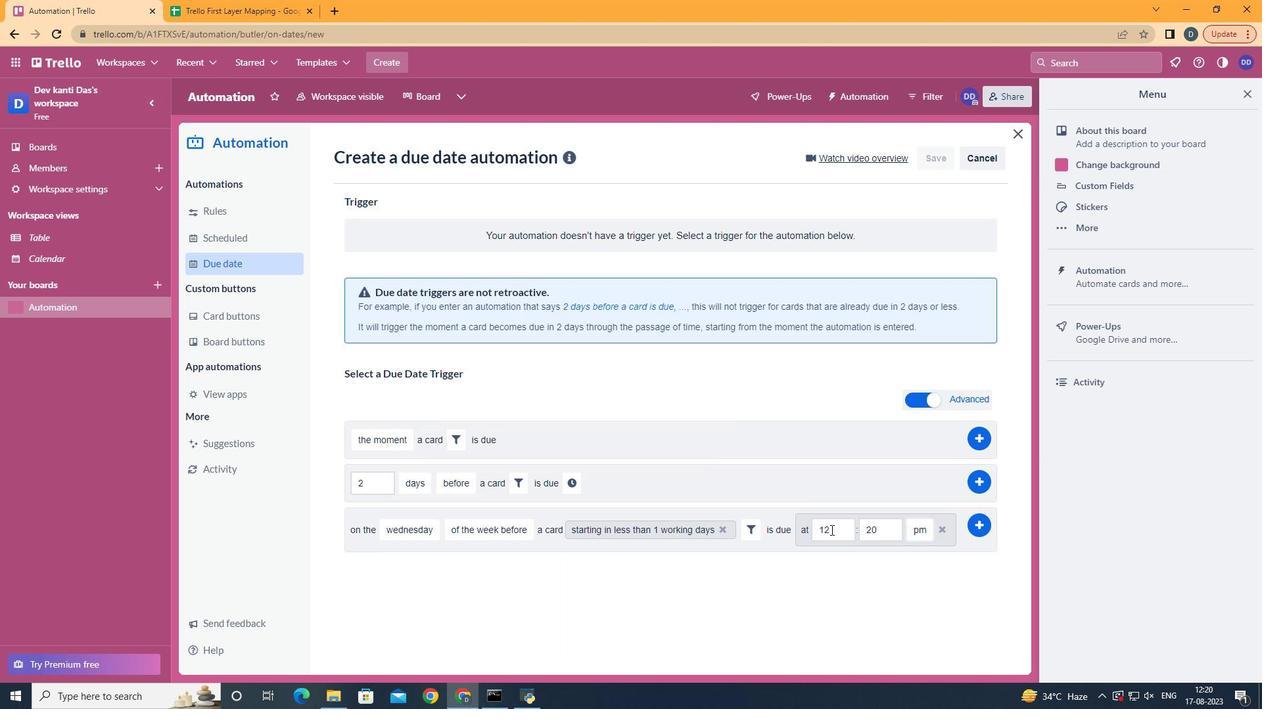 
Action: Mouse pressed left at (805, 523)
Screenshot: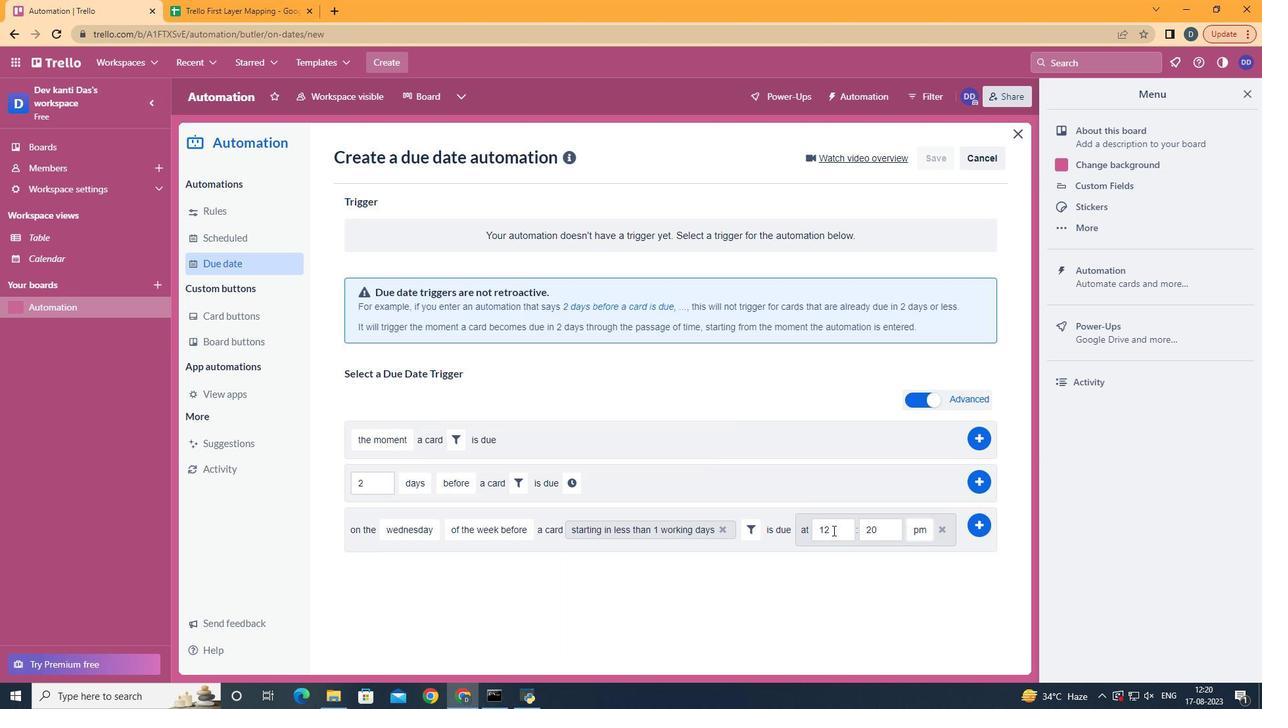 
Action: Mouse moved to (840, 533)
Screenshot: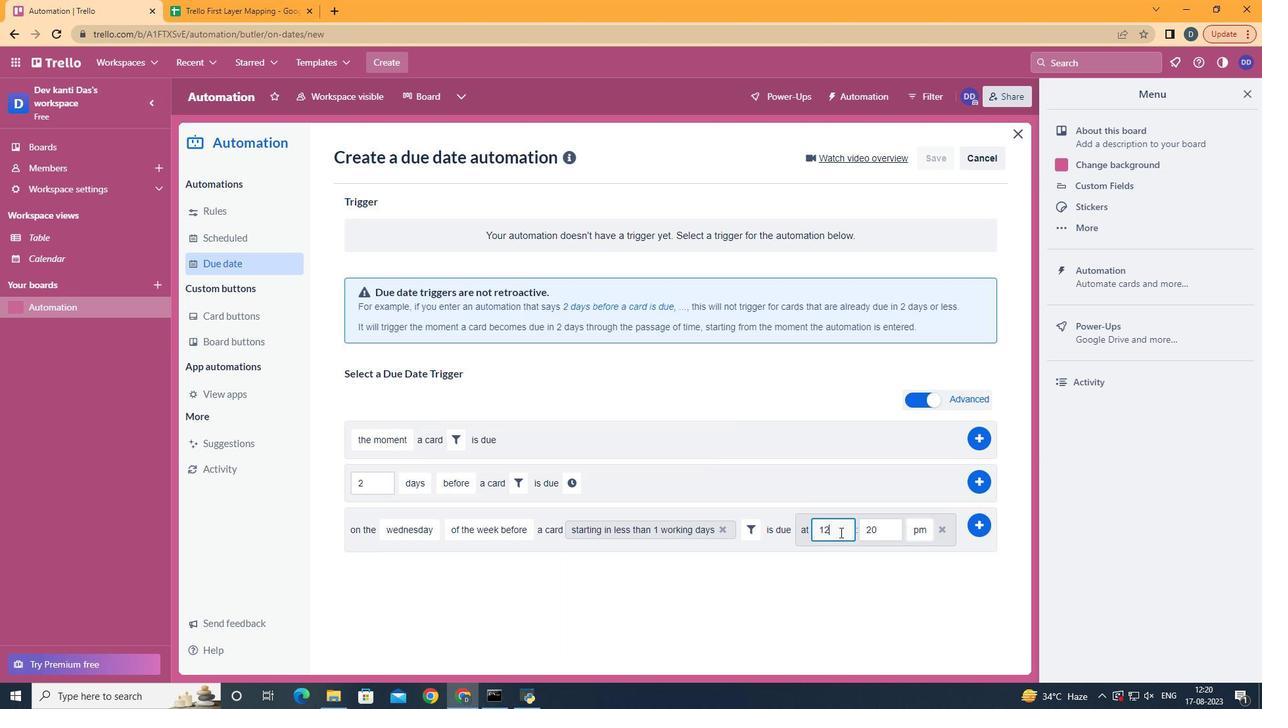 
Action: Mouse pressed left at (840, 533)
Screenshot: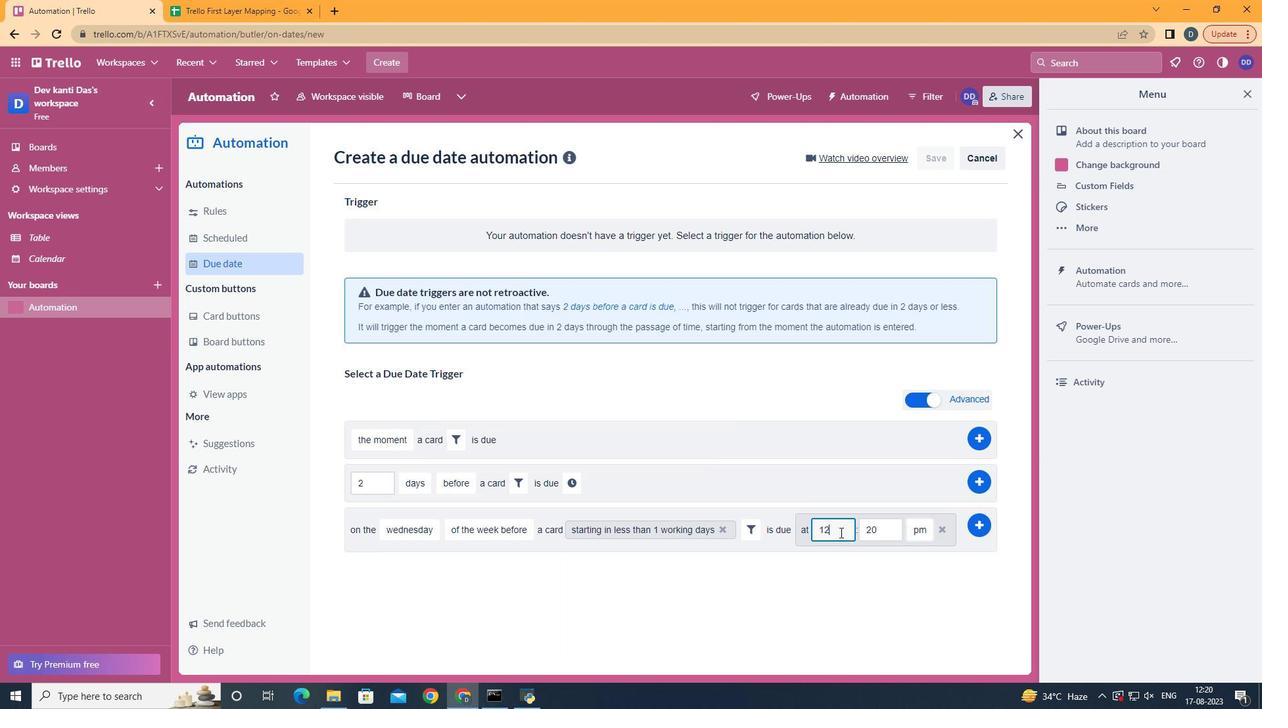 
Action: Key pressed <Key.backspace>1
Screenshot: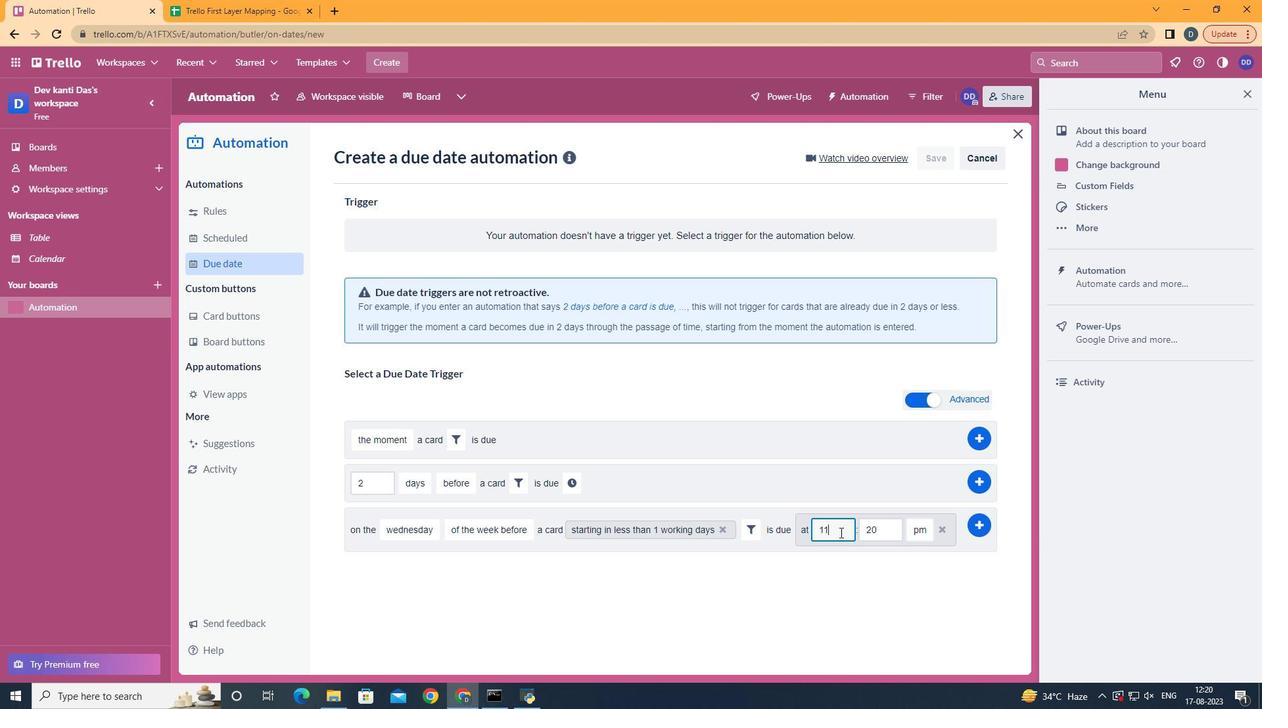 
Action: Mouse moved to (881, 529)
Screenshot: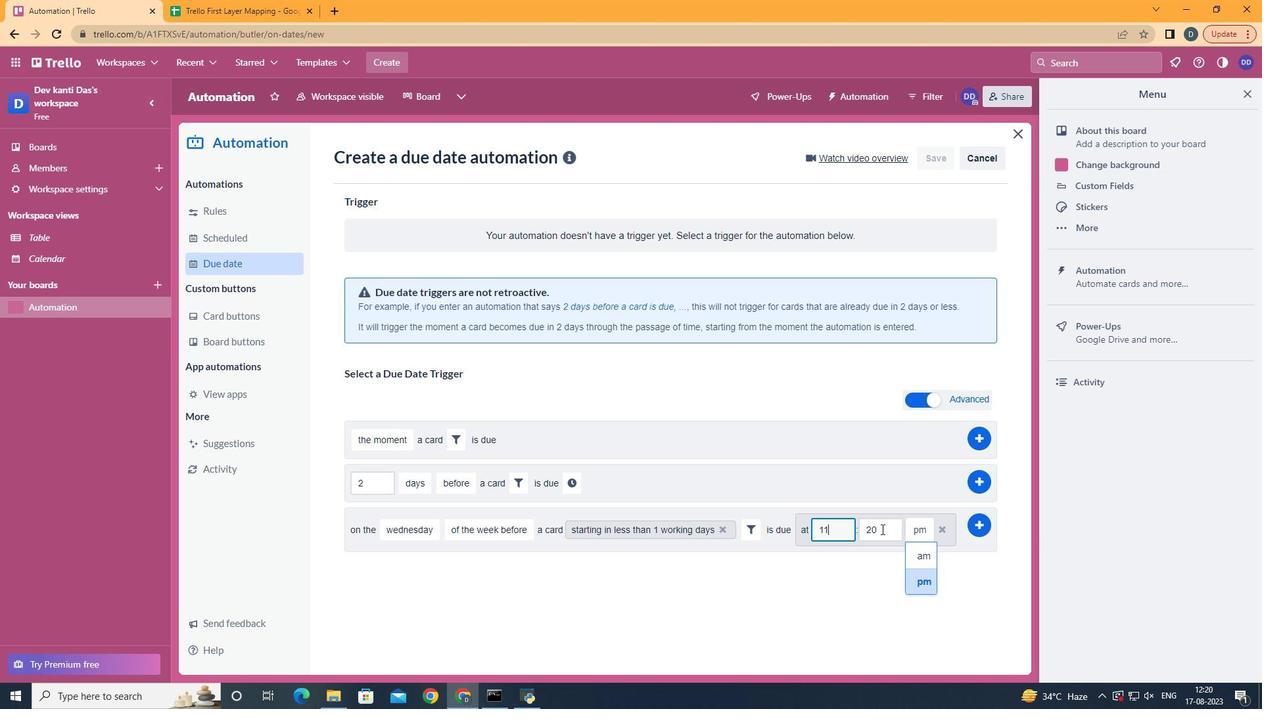 
Action: Mouse pressed left at (881, 529)
Screenshot: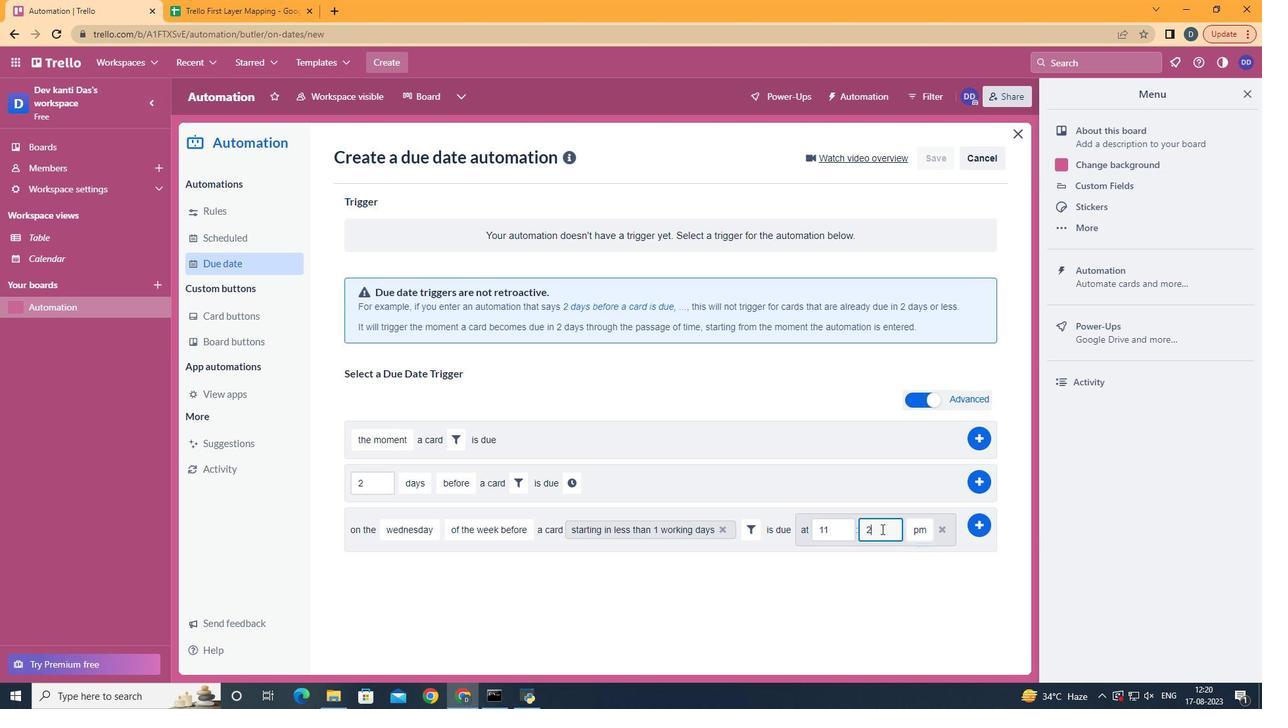 
Action: Key pressed <Key.backspace><Key.backspace>00
Screenshot: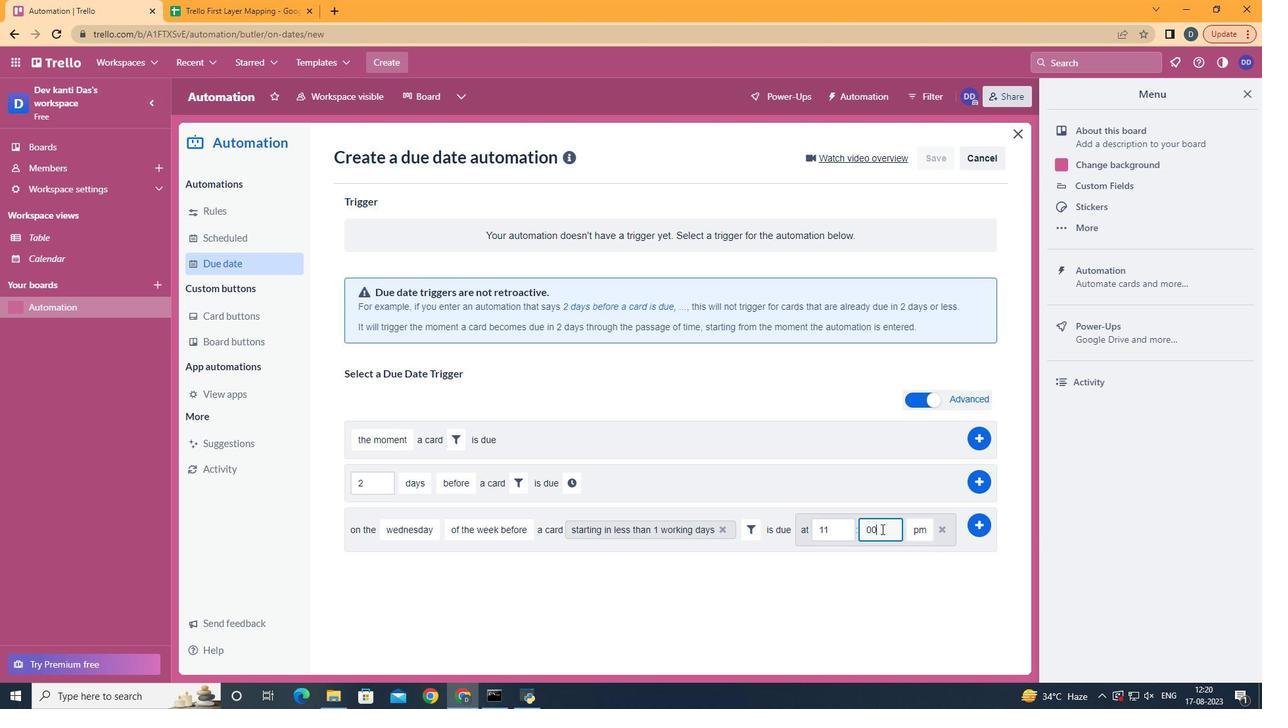 
Action: Mouse moved to (923, 559)
Screenshot: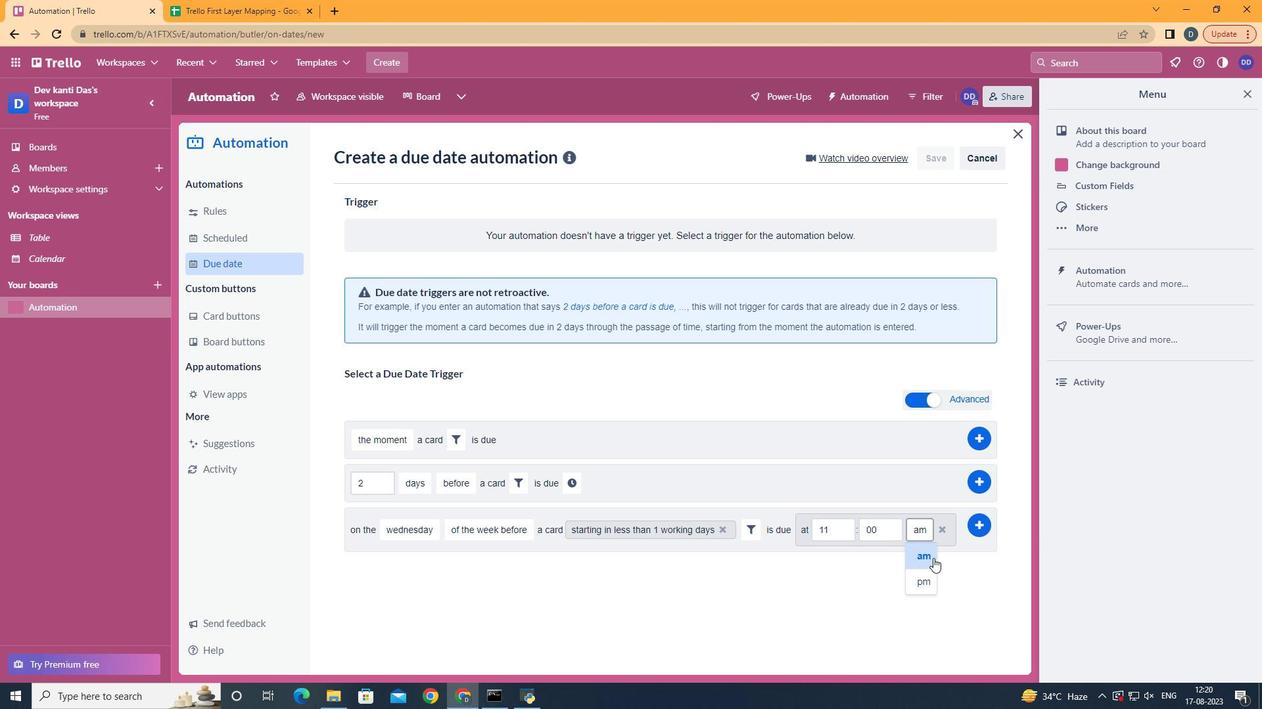 
Action: Mouse pressed left at (923, 559)
Screenshot: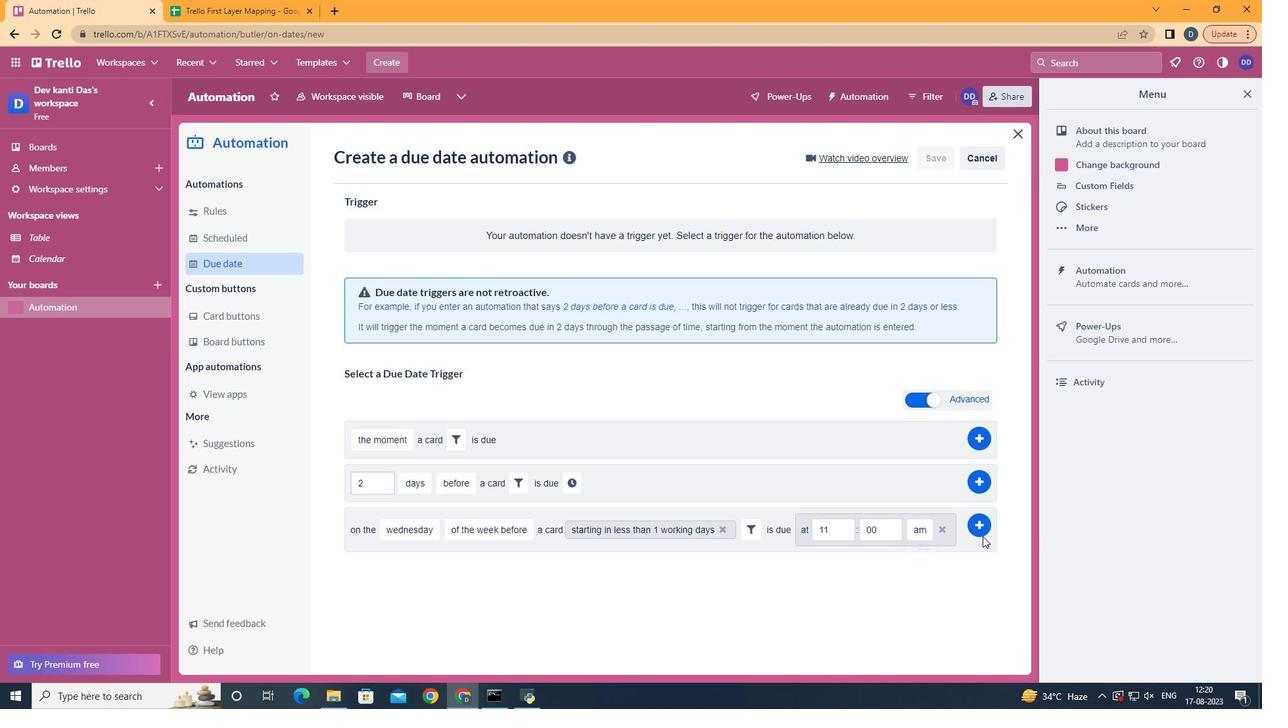 
Action: Mouse moved to (980, 529)
Screenshot: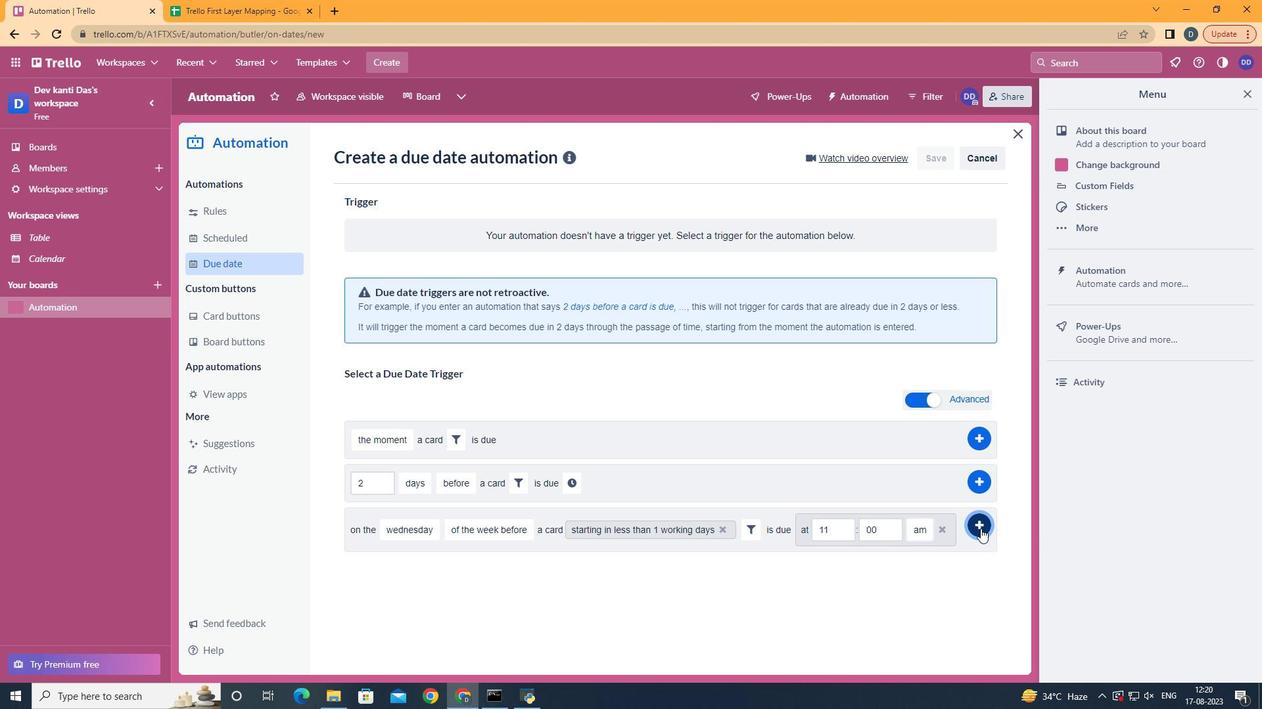 
Action: Mouse pressed left at (980, 529)
Screenshot: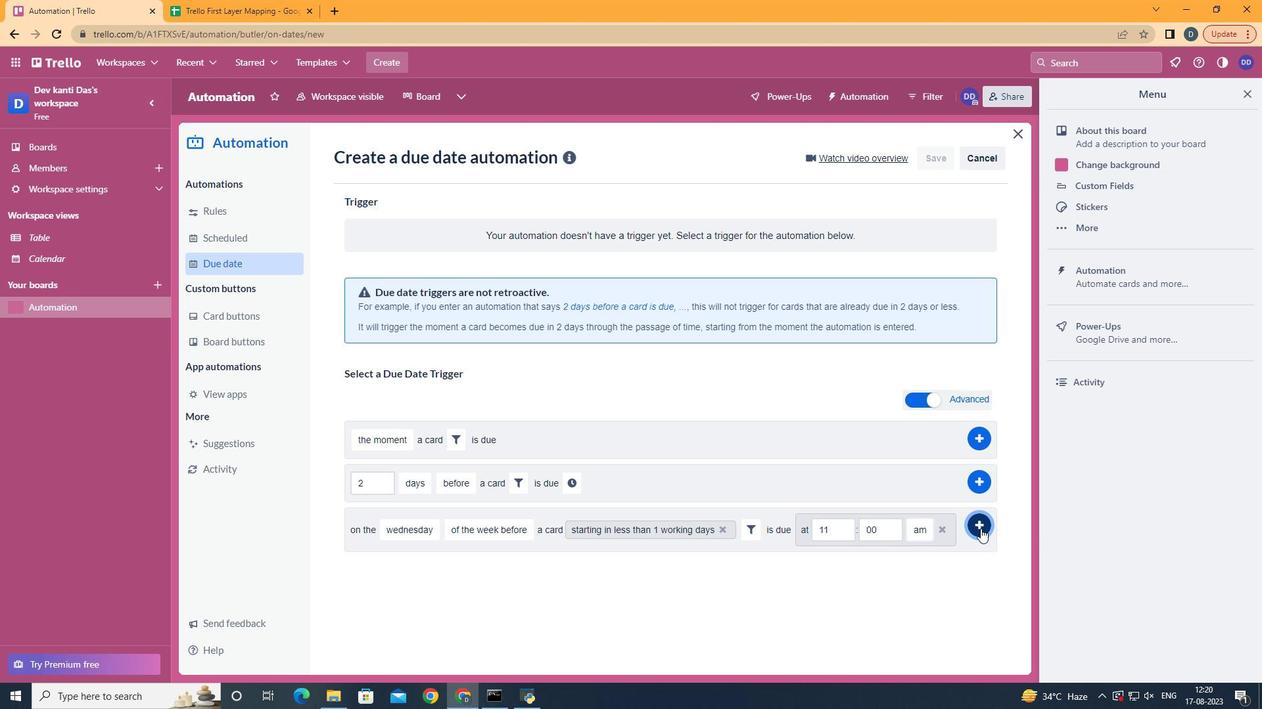 
